 Task: Search One-way flight tickets for 2 adults, in Economy from Sharm El Sheikh to Guangzhou to travel on 16-Dec-2023.
Action: Mouse moved to (388, 333)
Screenshot: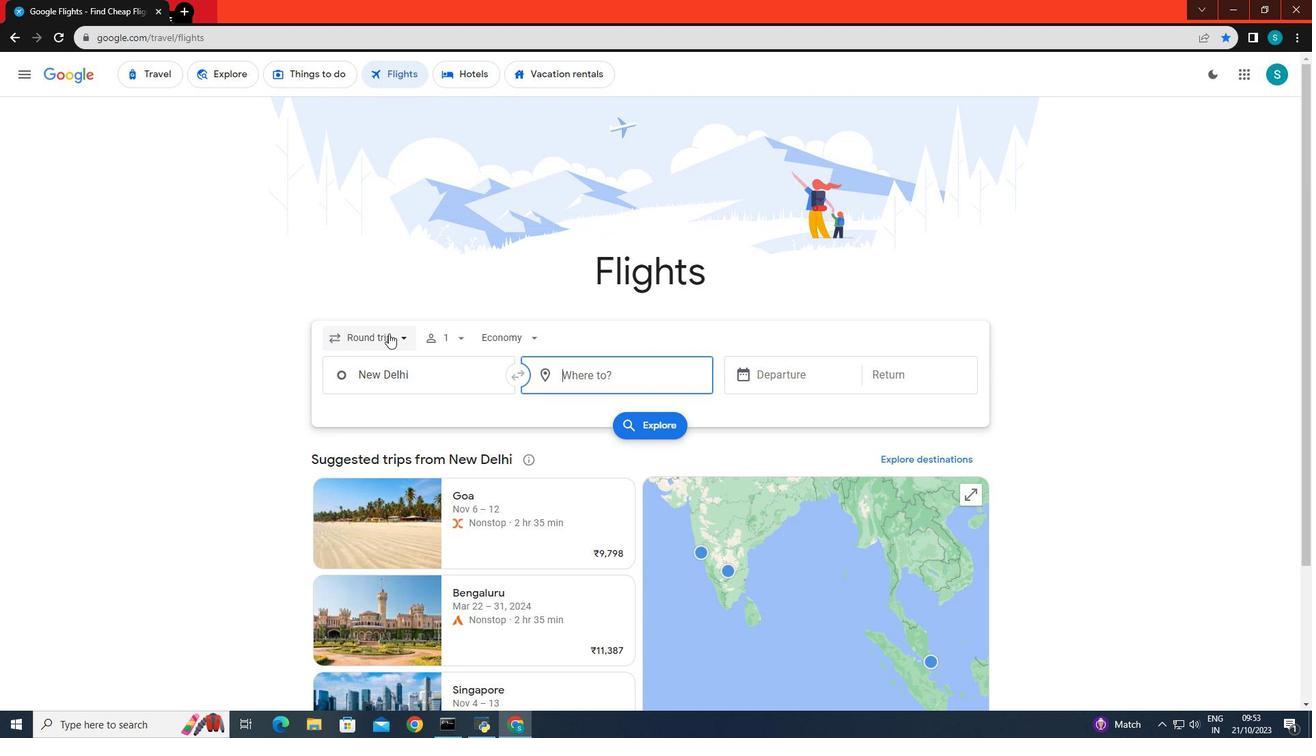 
Action: Mouse pressed left at (388, 333)
Screenshot: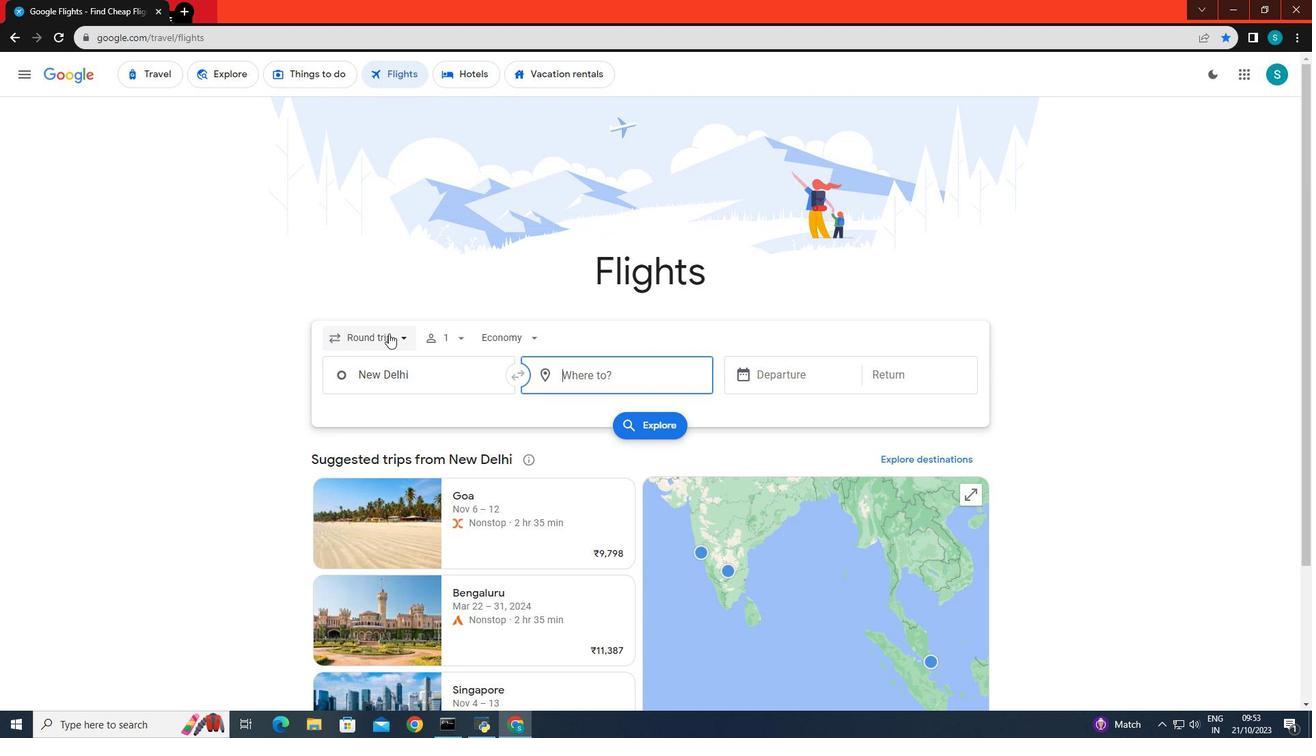 
Action: Mouse moved to (367, 397)
Screenshot: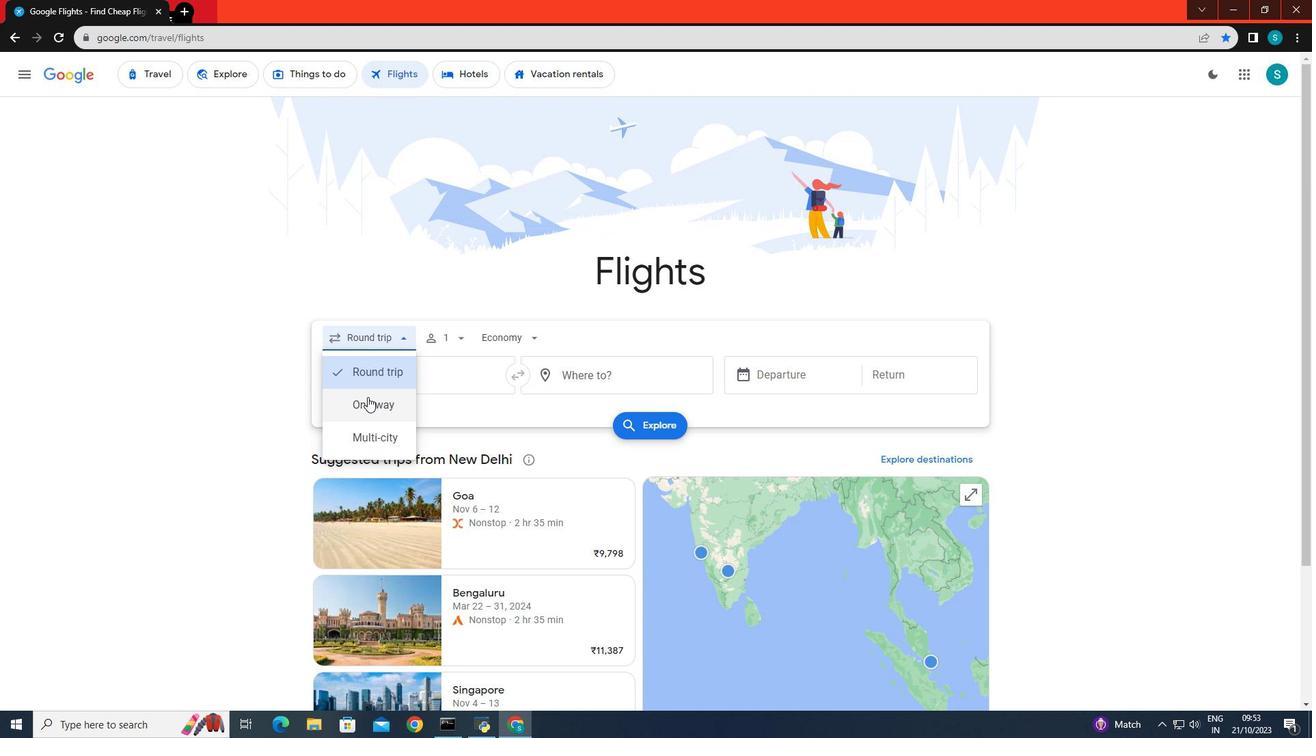 
Action: Mouse pressed left at (367, 397)
Screenshot: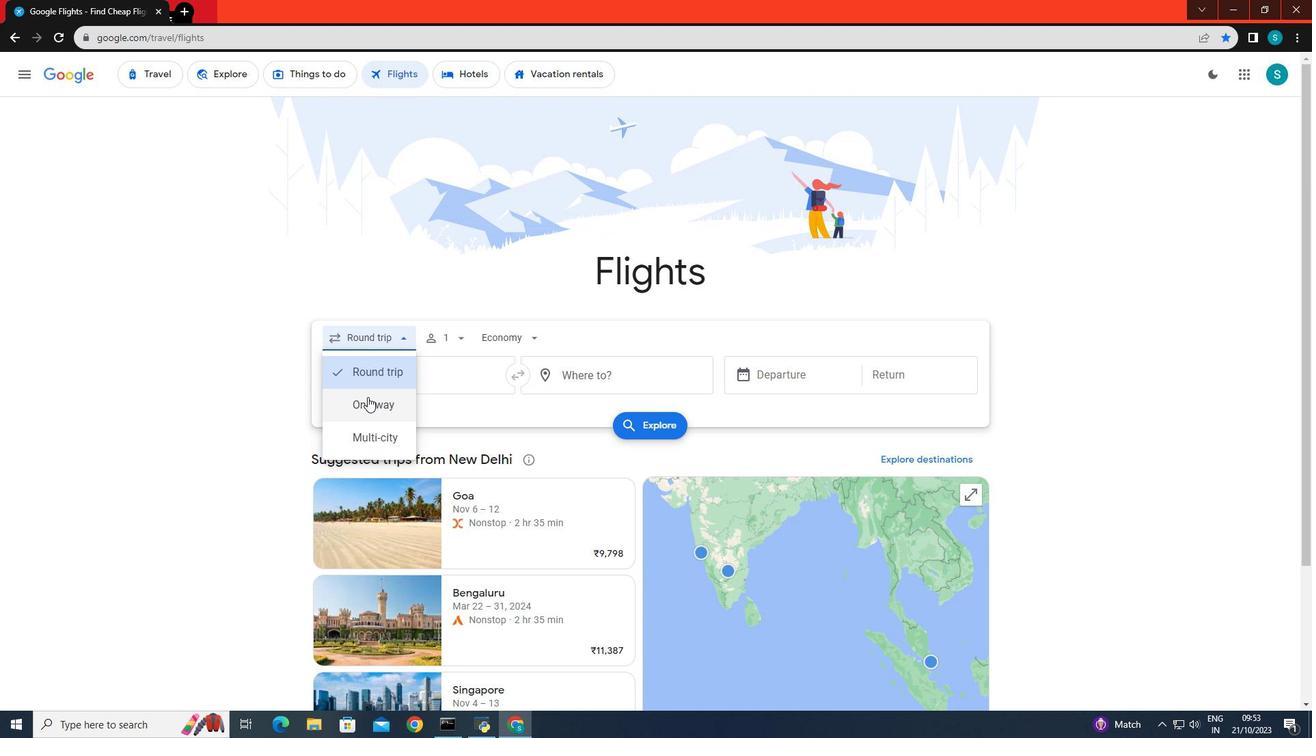 
Action: Mouse moved to (457, 336)
Screenshot: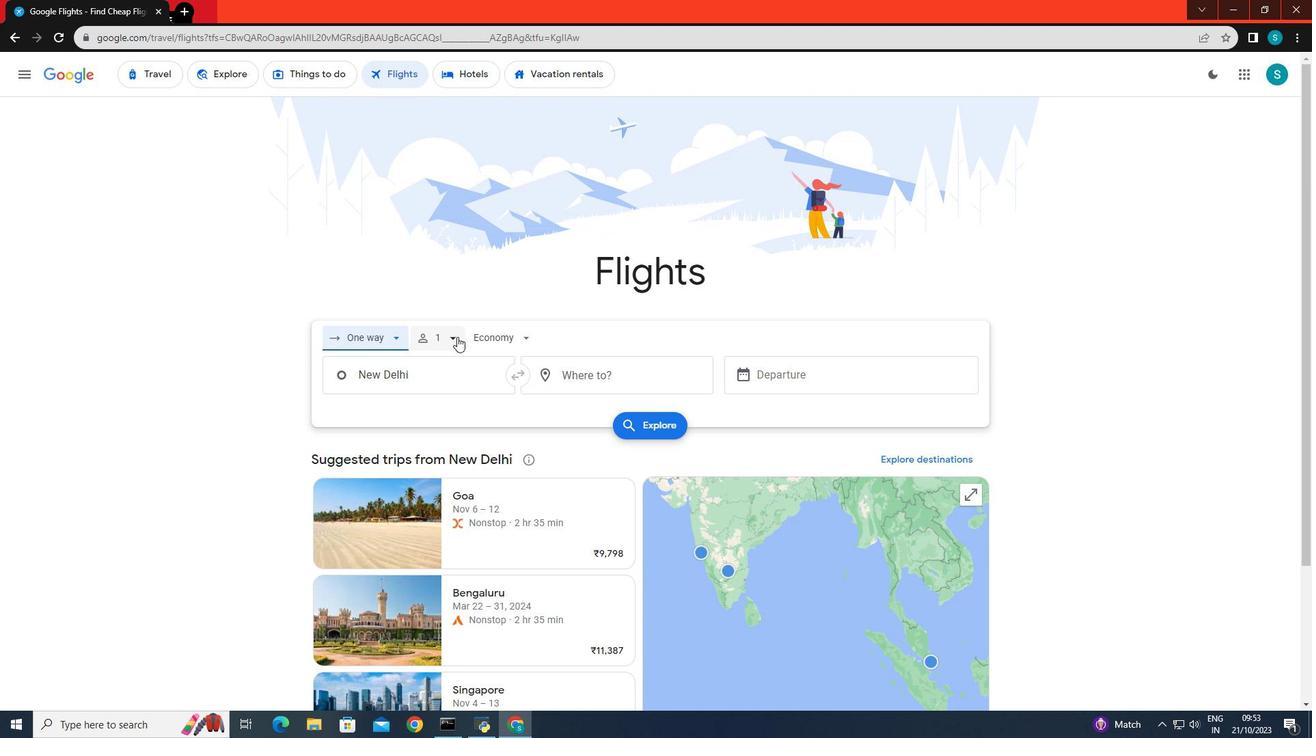 
Action: Mouse pressed left at (457, 336)
Screenshot: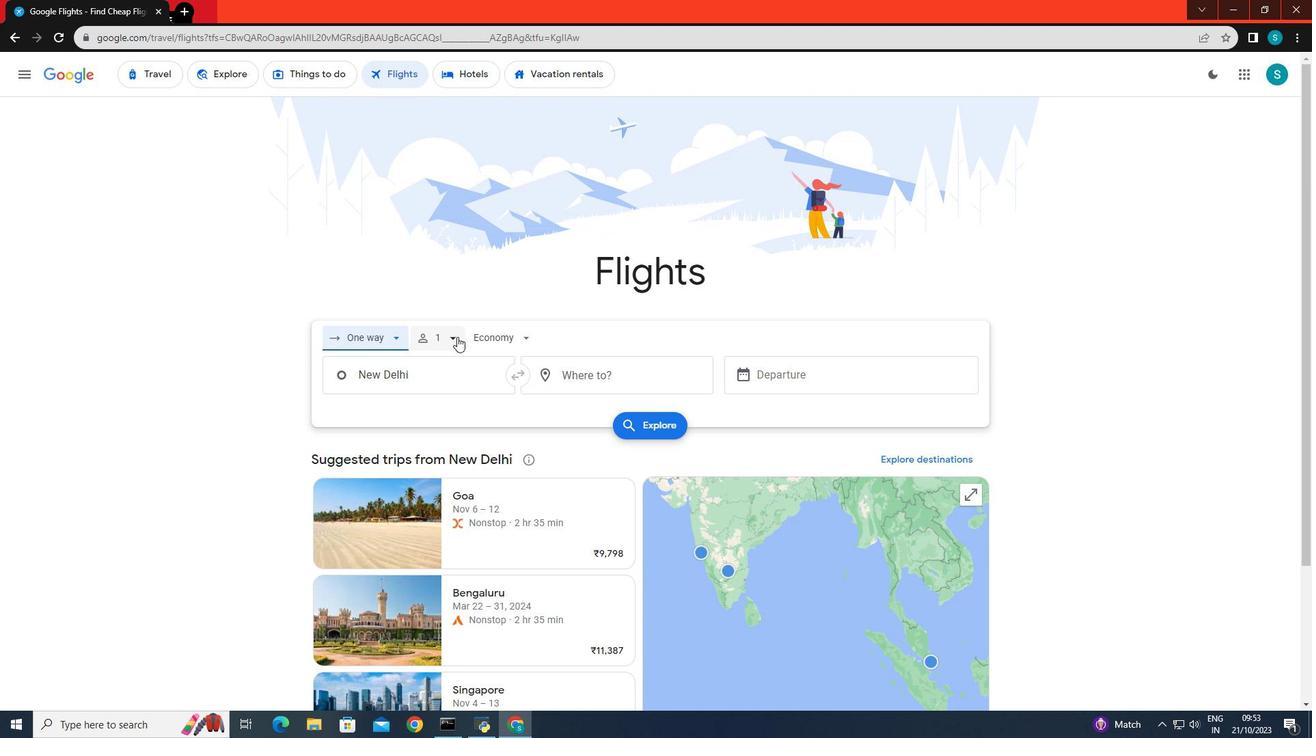 
Action: Mouse moved to (553, 368)
Screenshot: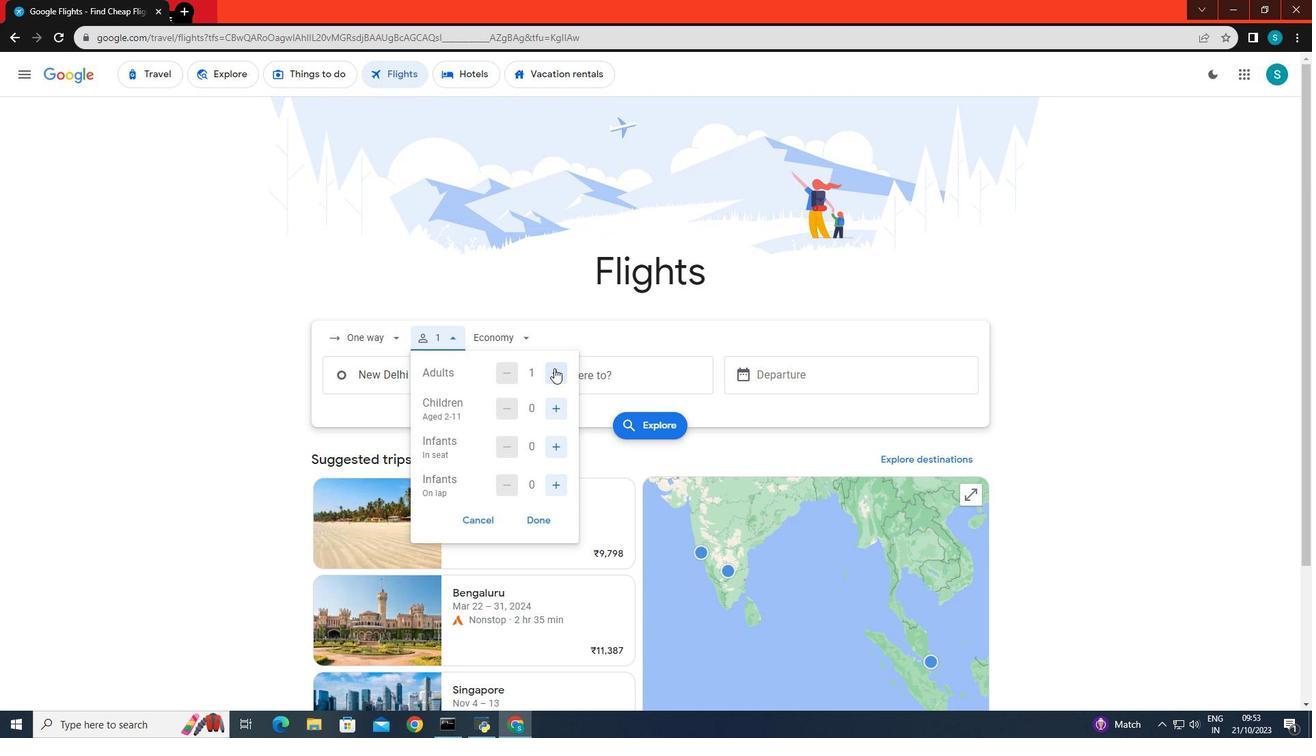 
Action: Mouse pressed left at (553, 368)
Screenshot: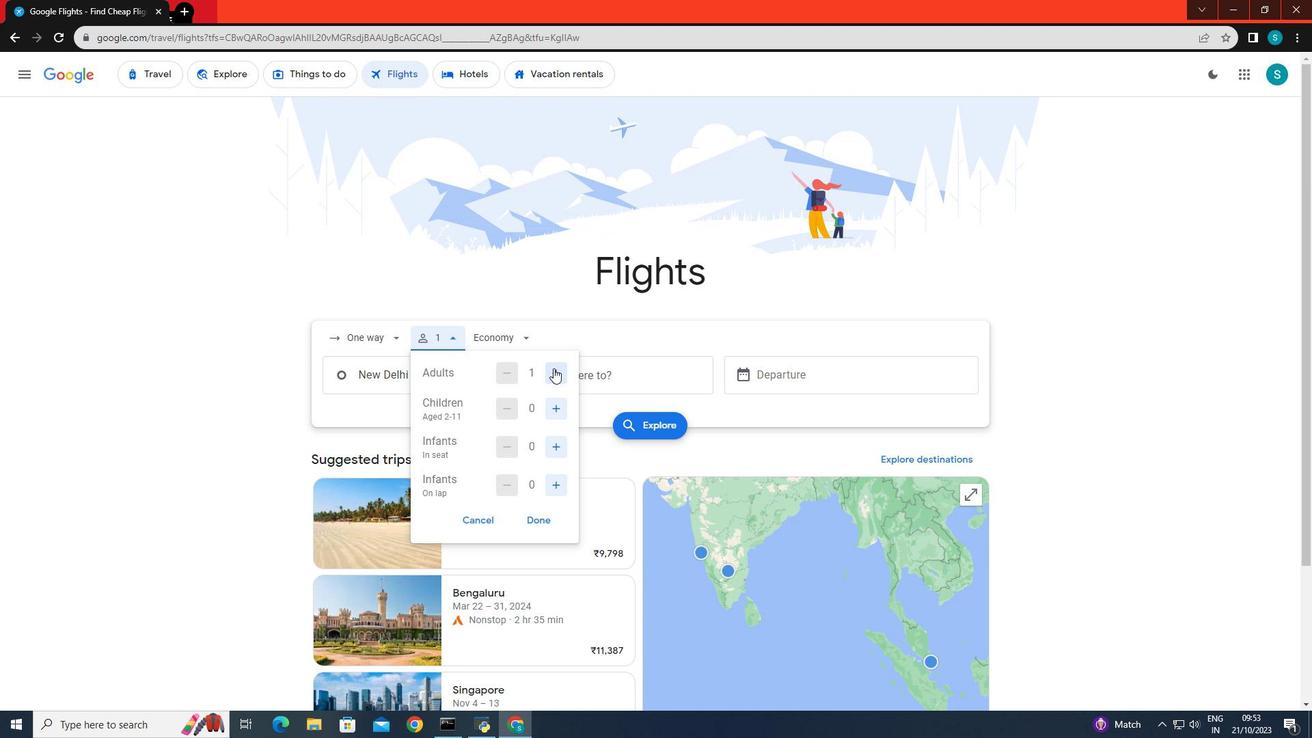 
Action: Mouse moved to (536, 521)
Screenshot: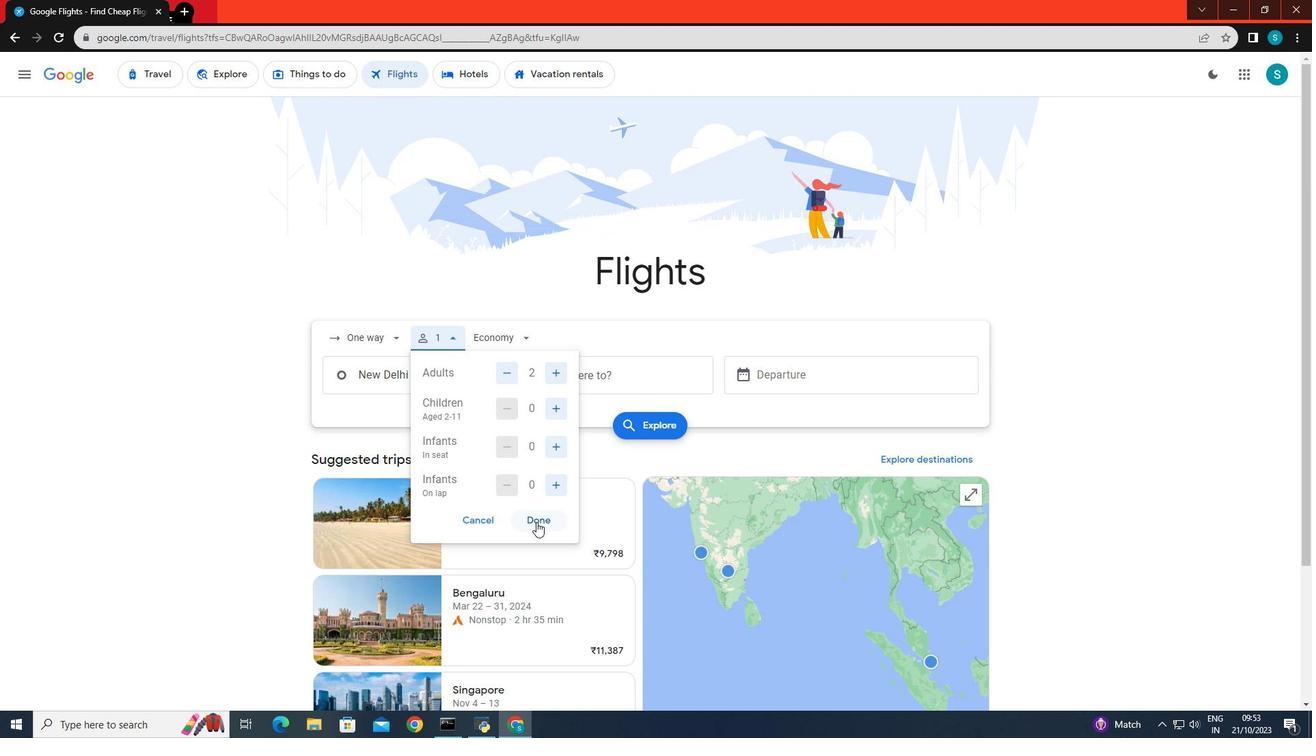 
Action: Mouse pressed left at (536, 521)
Screenshot: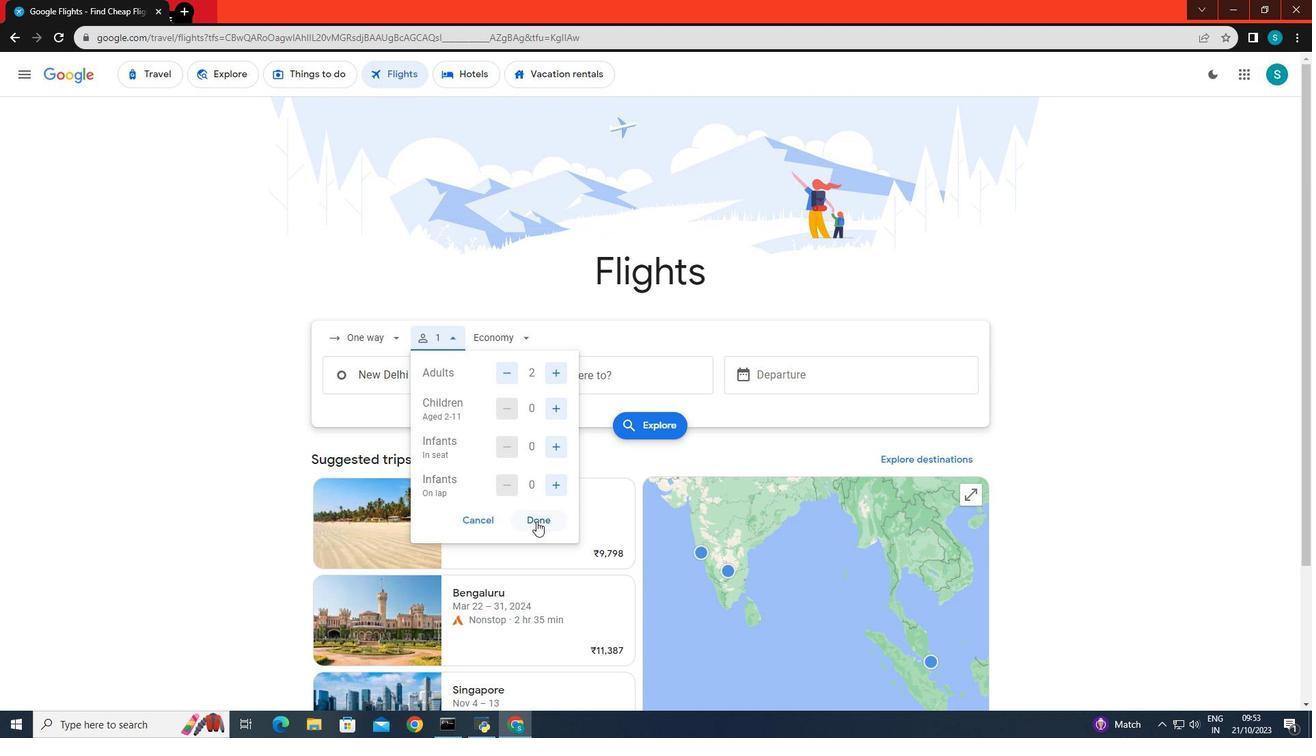 
Action: Mouse moved to (515, 337)
Screenshot: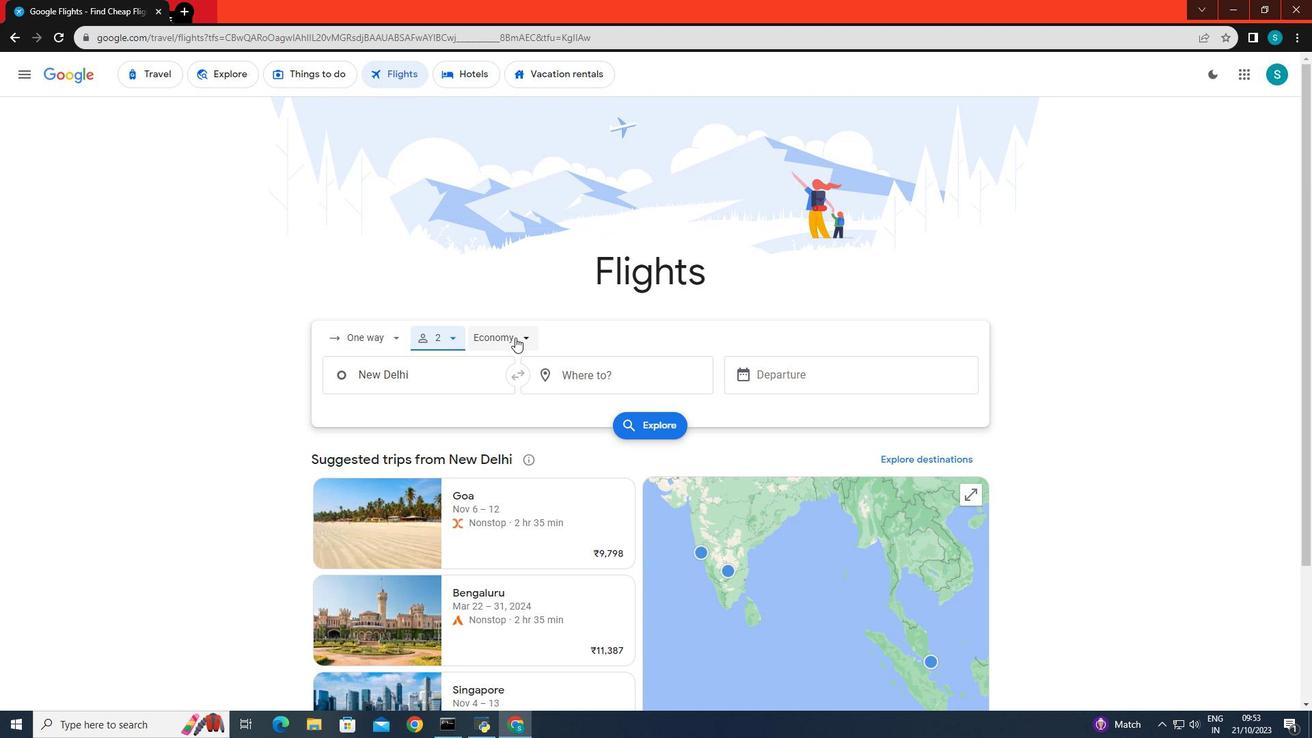 
Action: Mouse pressed left at (515, 337)
Screenshot: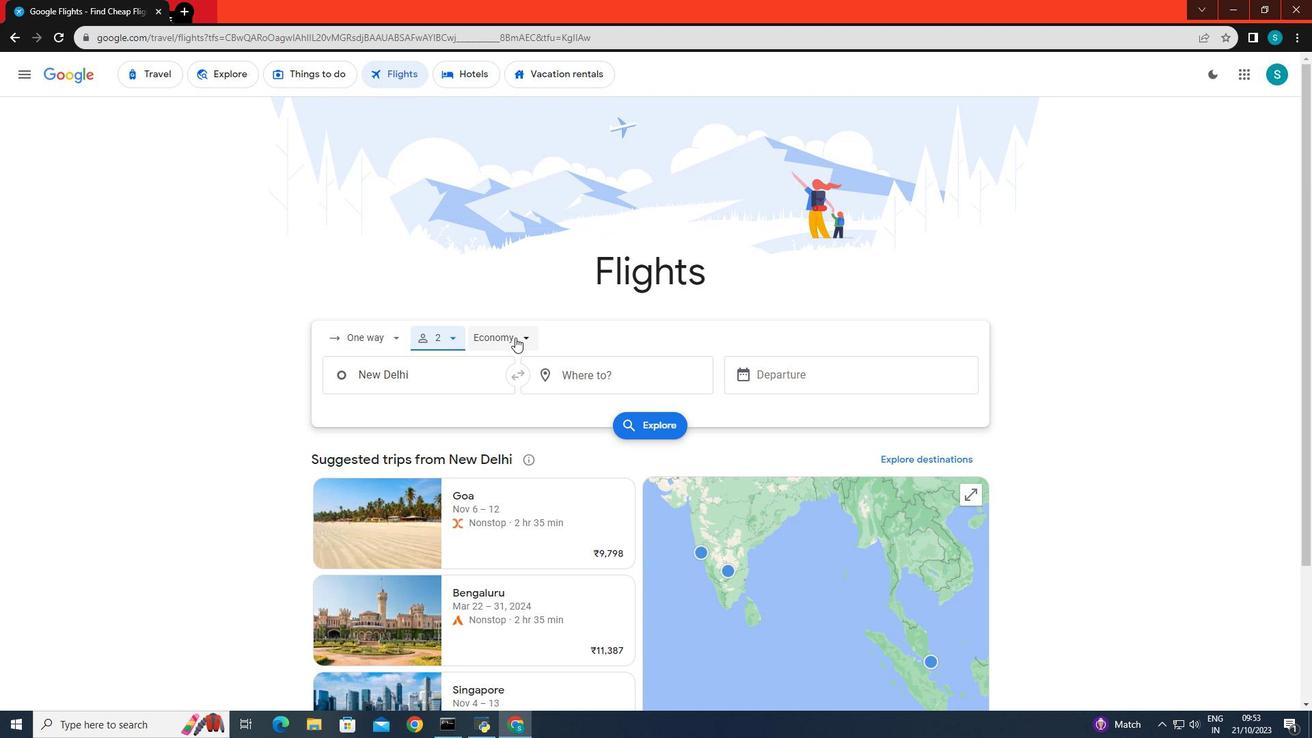 
Action: Mouse moved to (513, 371)
Screenshot: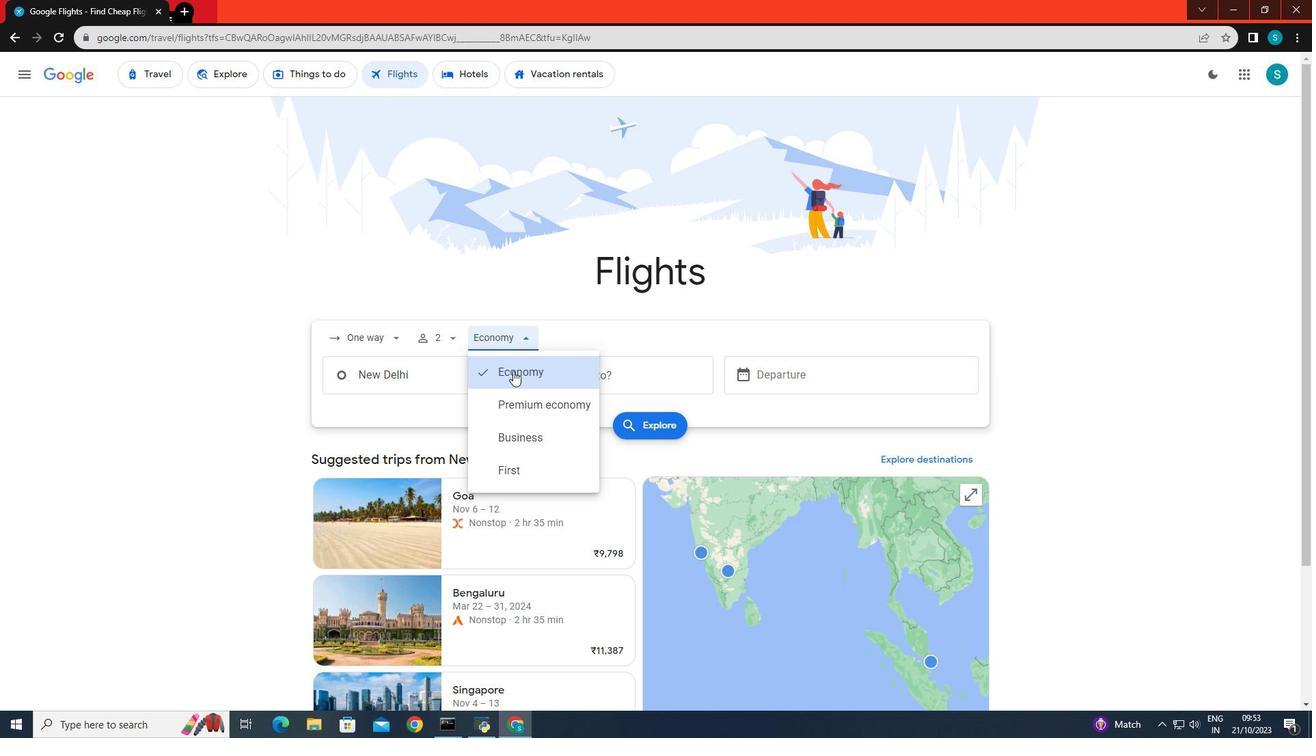 
Action: Mouse pressed left at (513, 371)
Screenshot: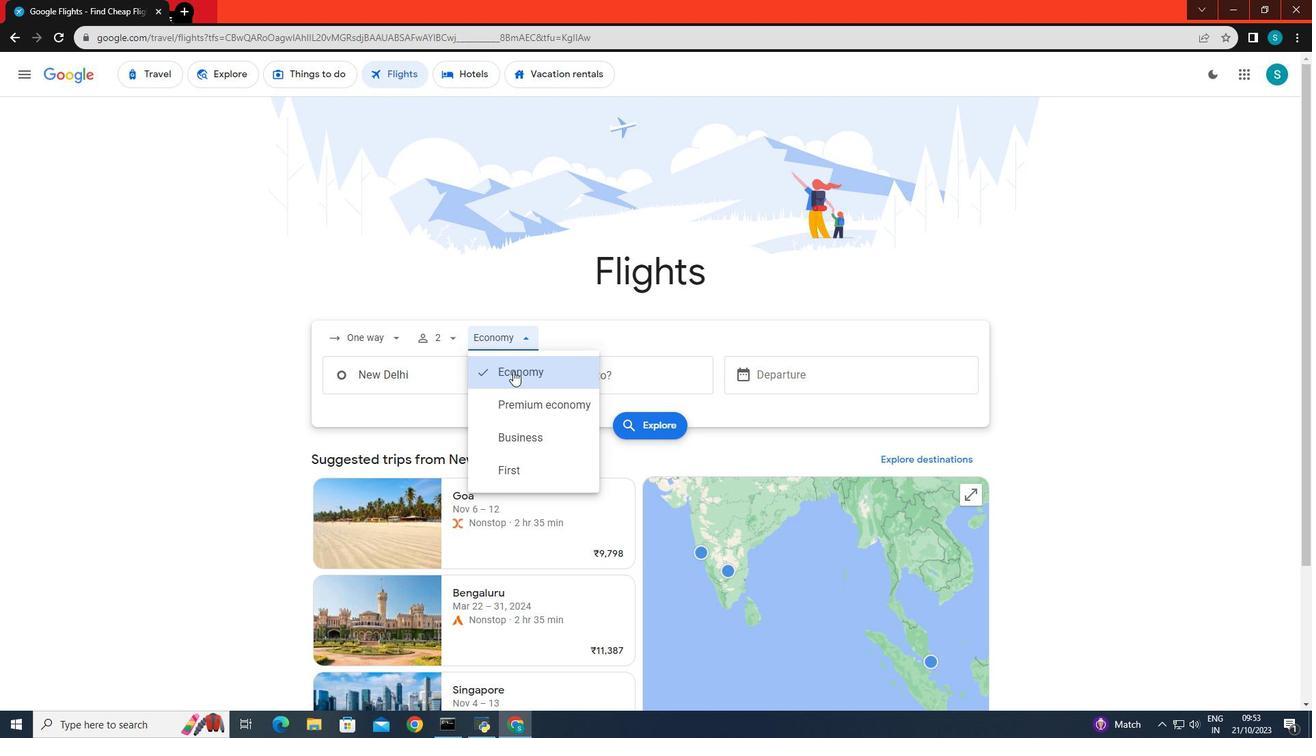 
Action: Mouse moved to (392, 370)
Screenshot: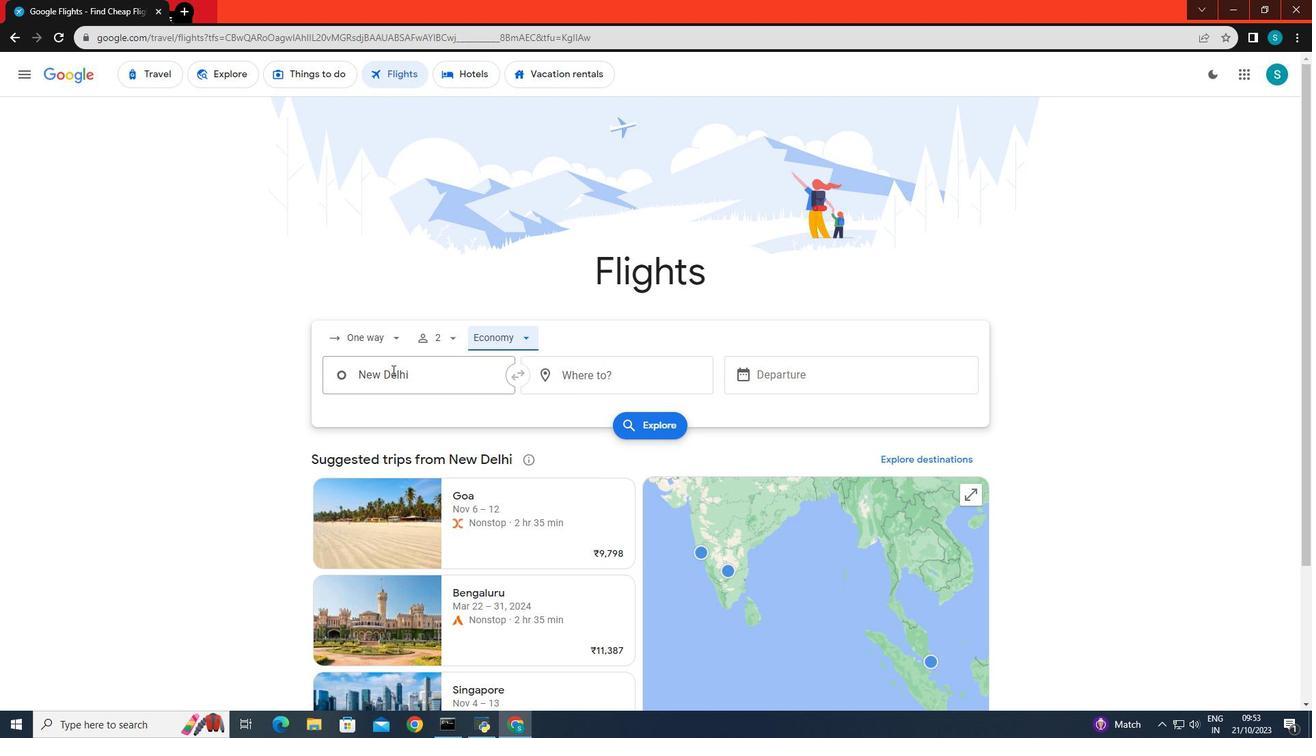 
Action: Mouse pressed left at (392, 370)
Screenshot: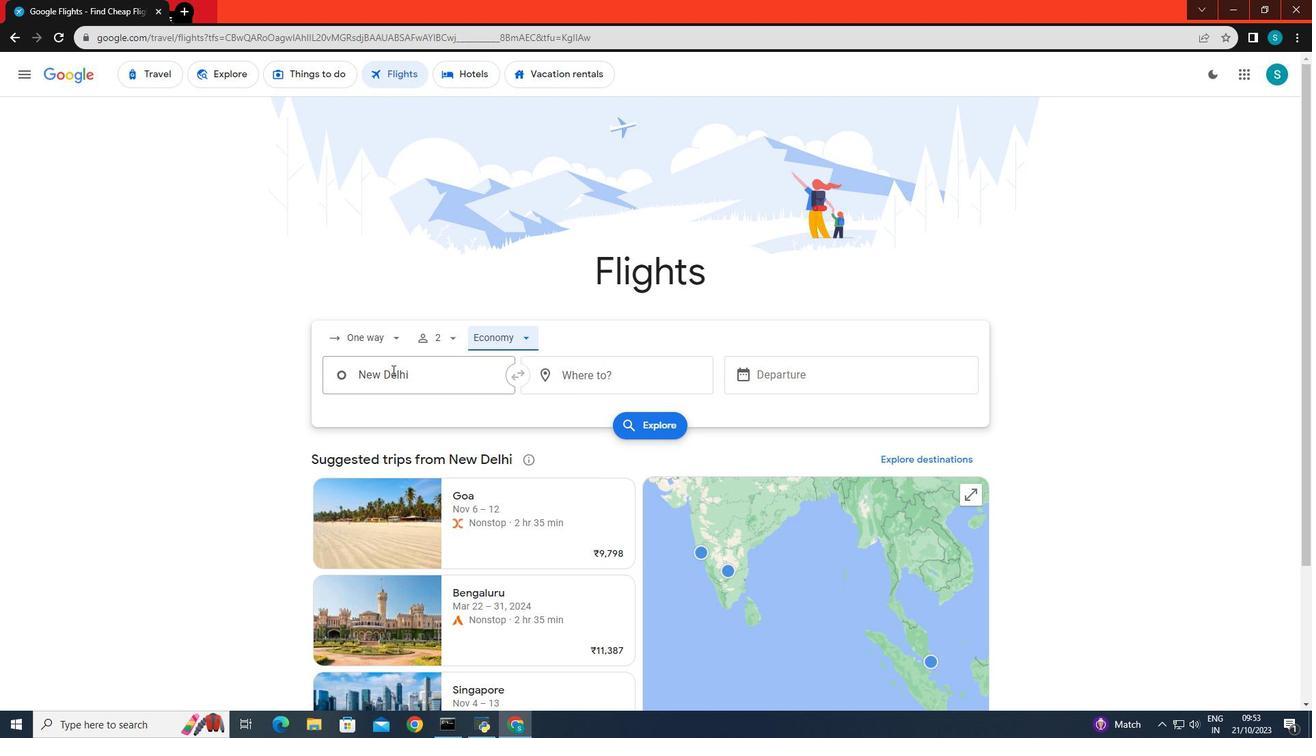 
Action: Key pressed <Key.caps_lock>S<Key.caps_lock>harm
Screenshot: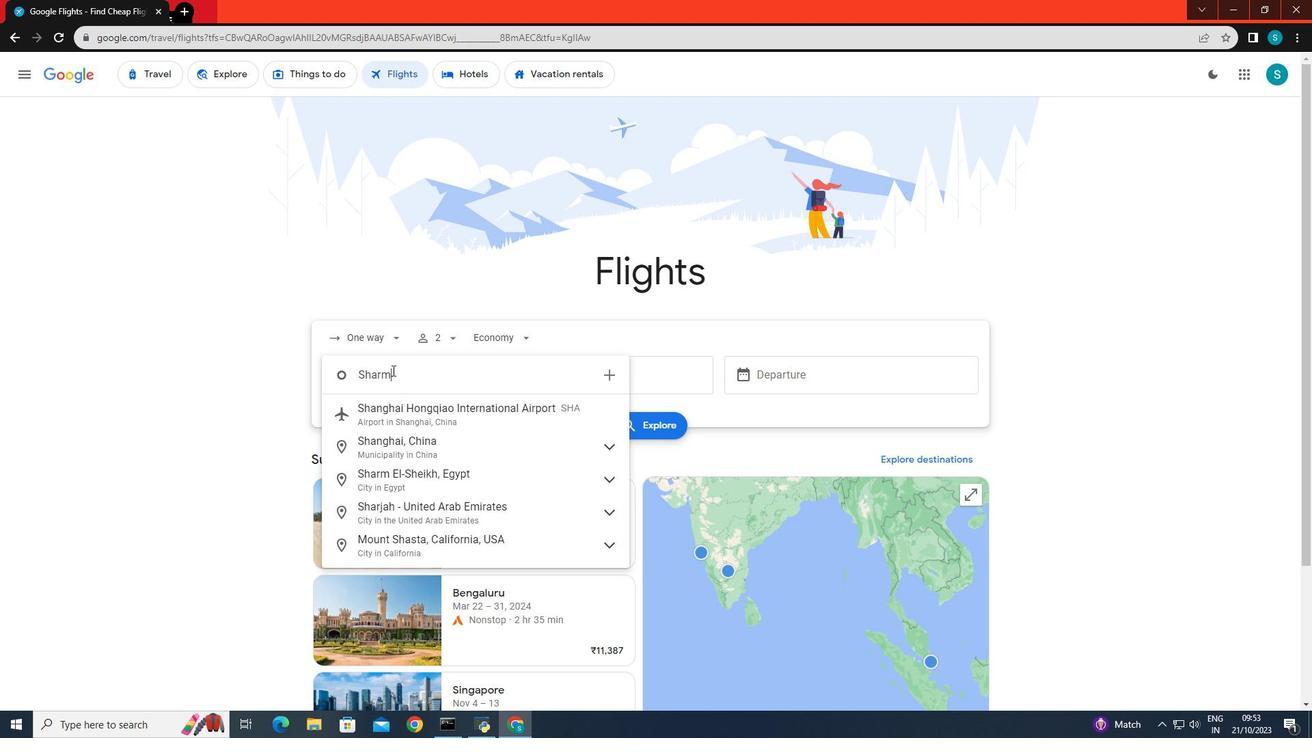 
Action: Mouse moved to (438, 414)
Screenshot: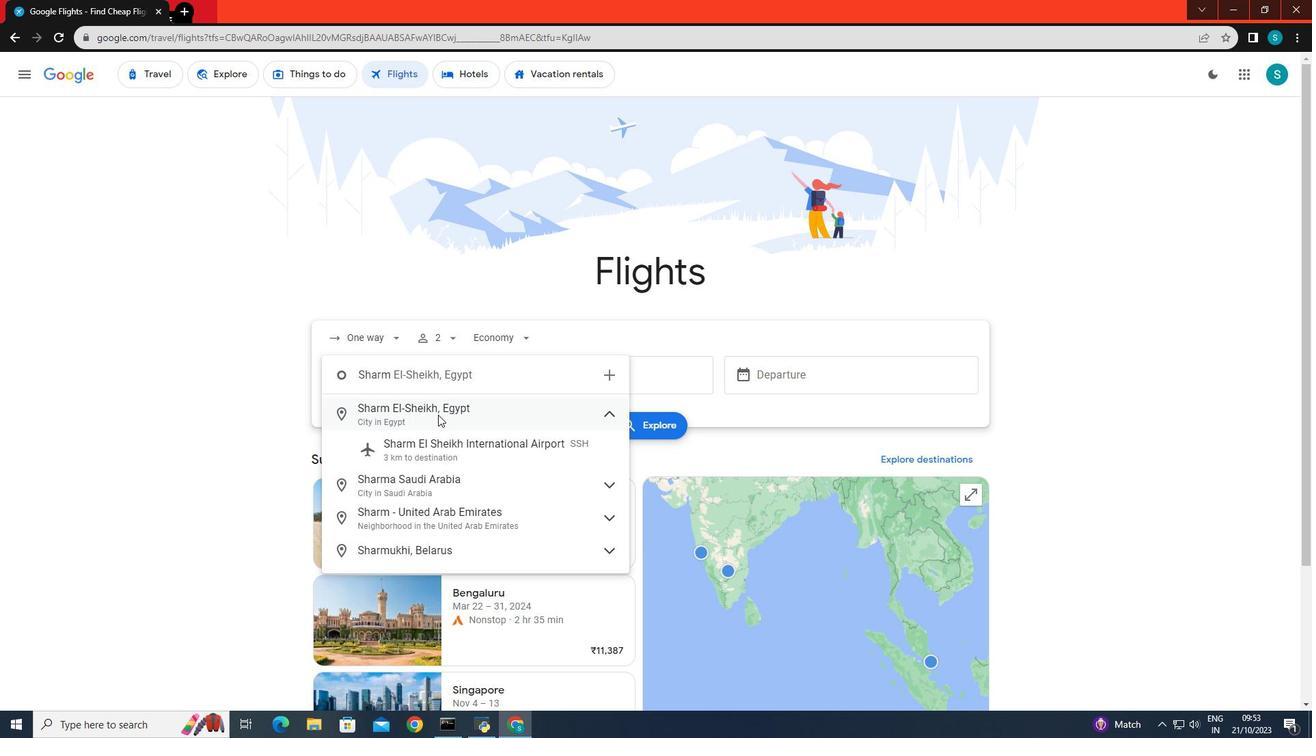 
Action: Mouse pressed left at (438, 414)
Screenshot: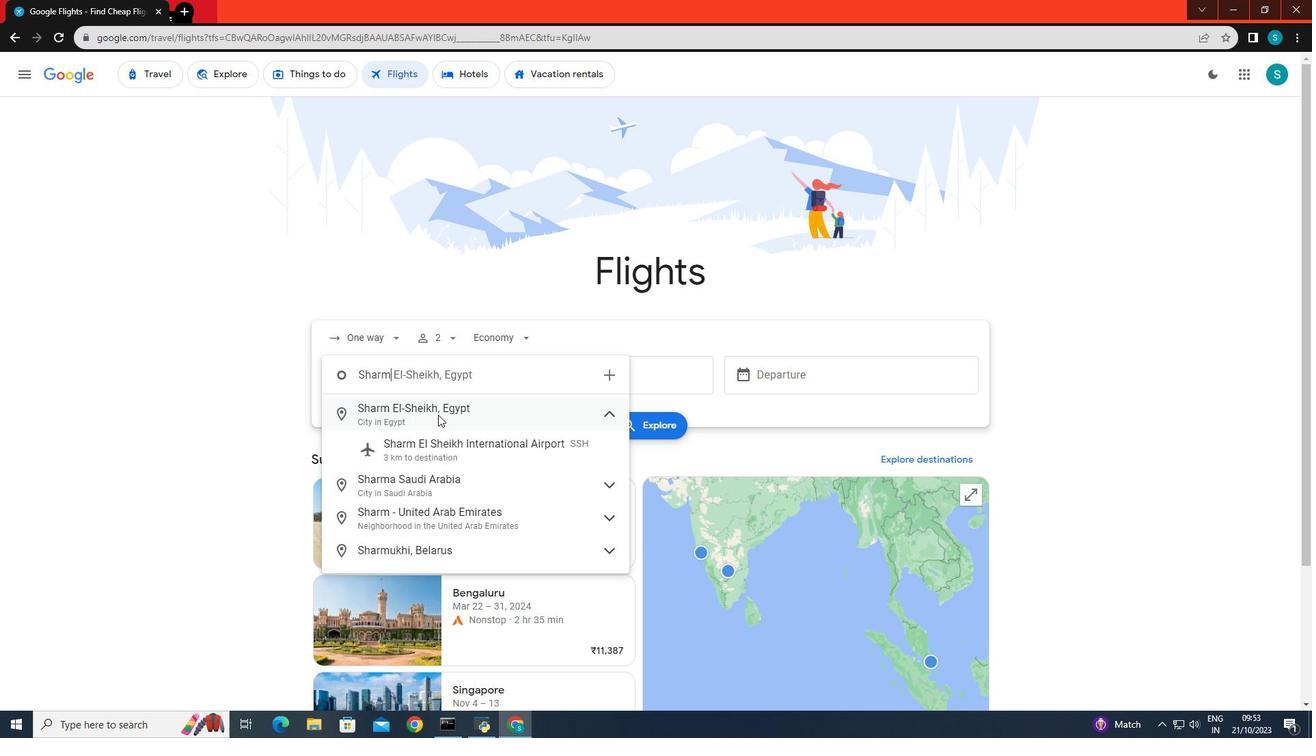 
Action: Mouse moved to (559, 373)
Screenshot: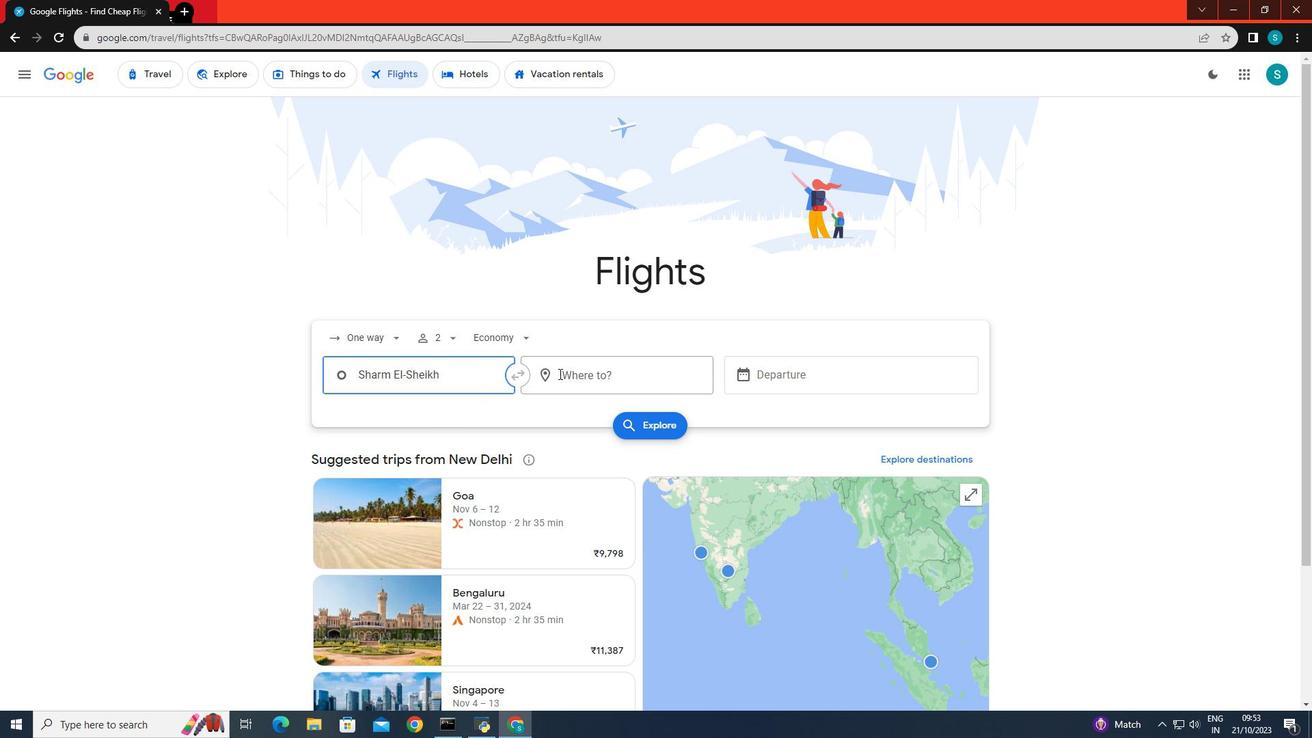 
Action: Mouse pressed left at (559, 373)
Screenshot: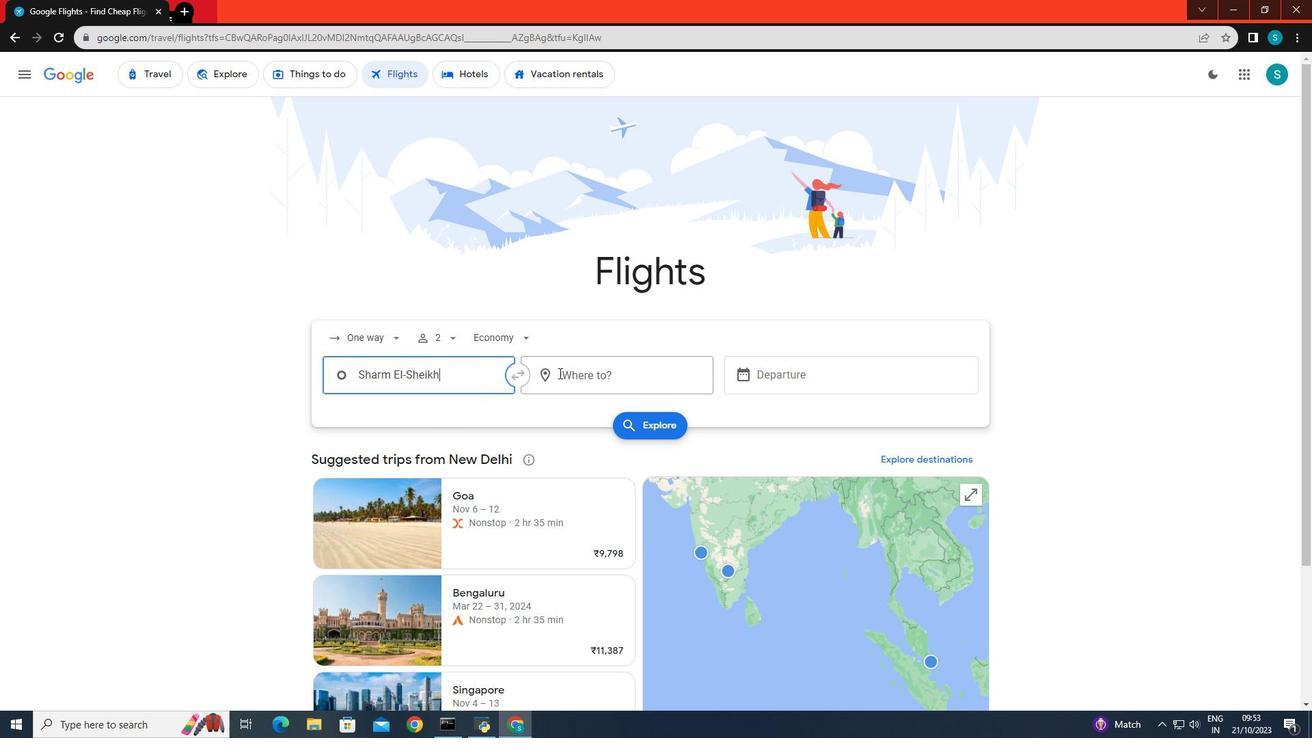 
Action: Mouse moved to (566, 379)
Screenshot: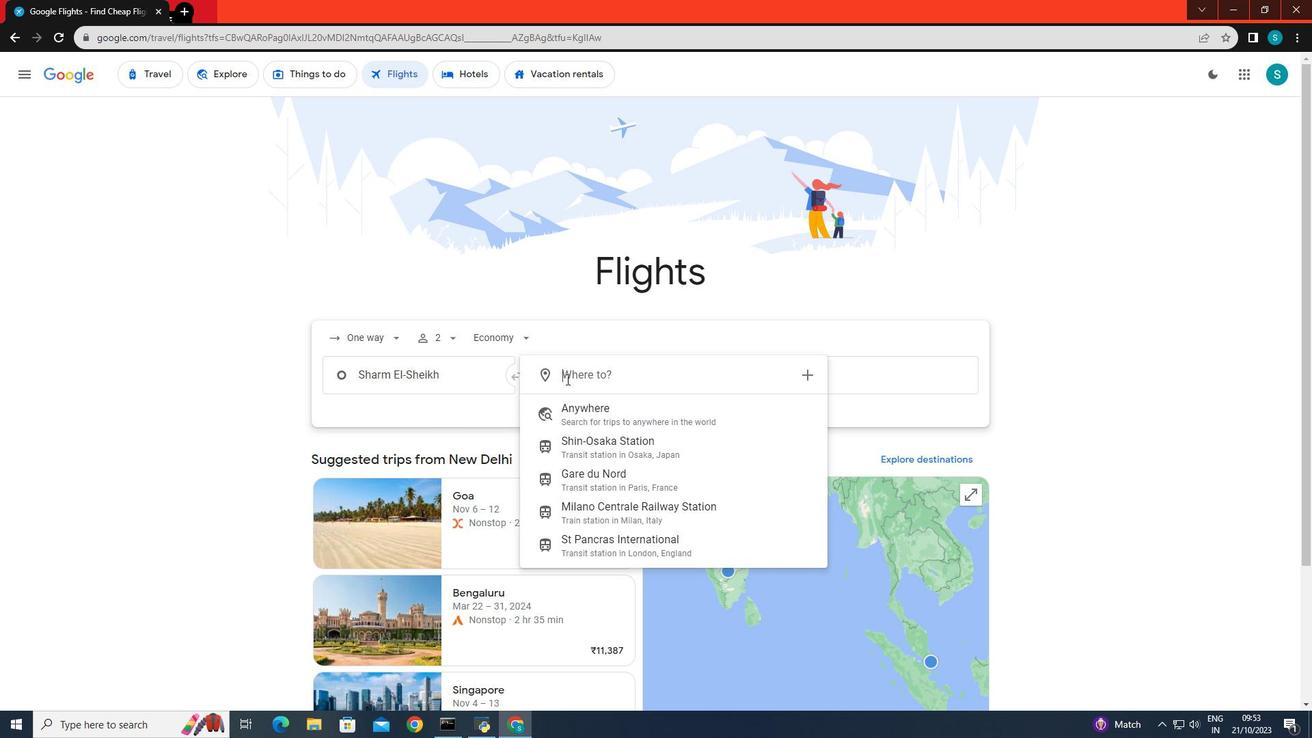 
Action: Key pressed <Key.caps_lock>G<Key.caps_lock>uangzhou
Screenshot: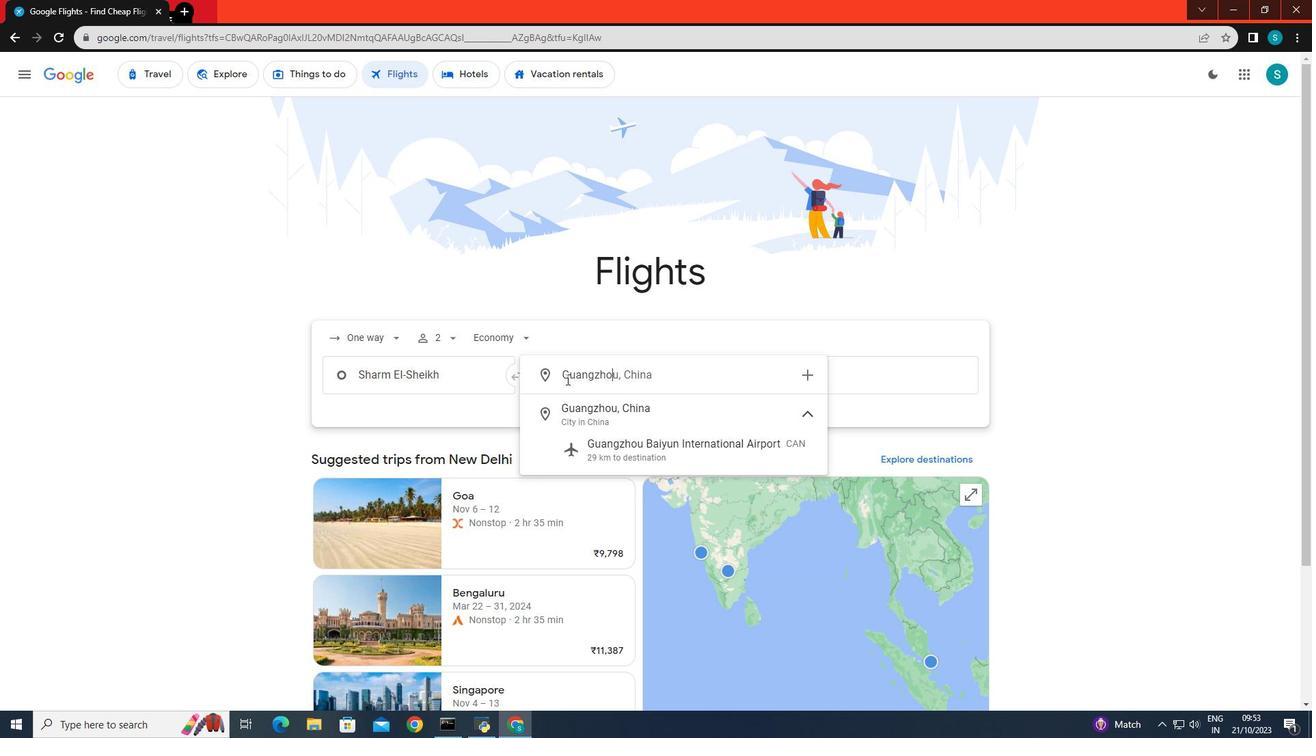 
Action: Mouse moved to (587, 423)
Screenshot: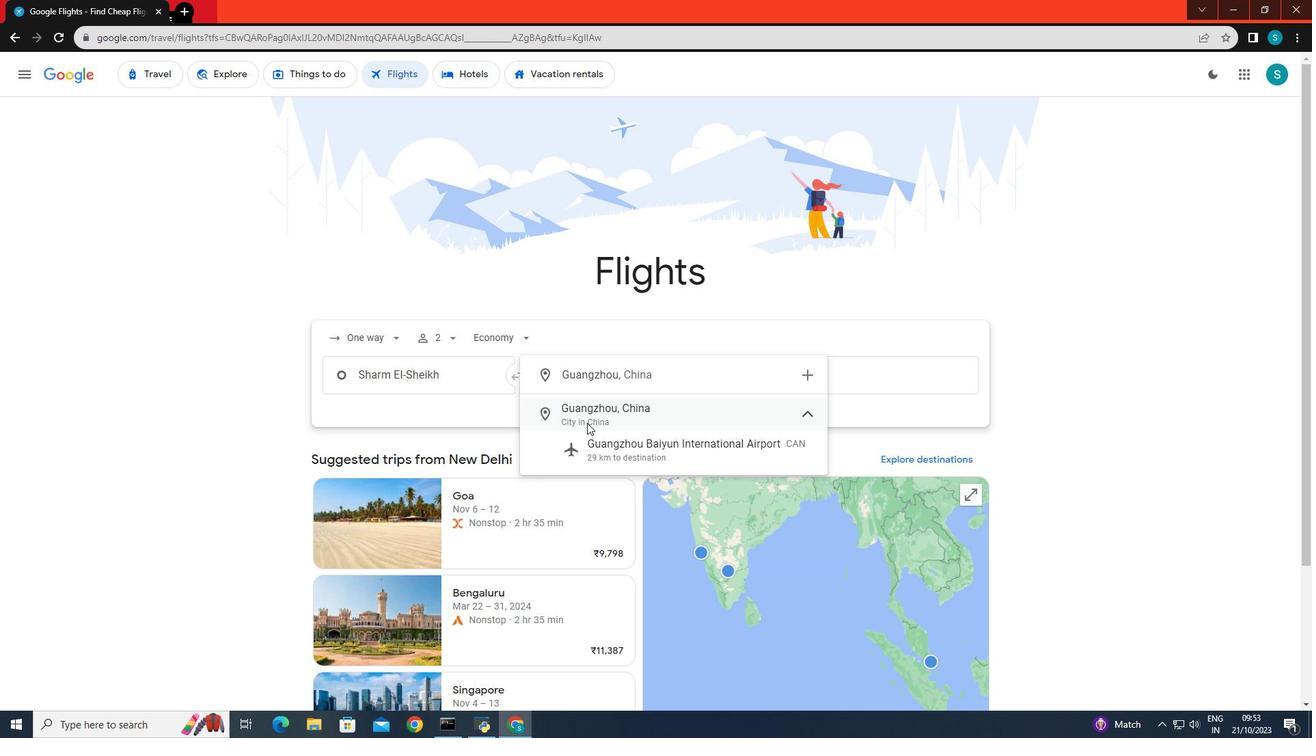 
Action: Mouse pressed left at (587, 423)
Screenshot: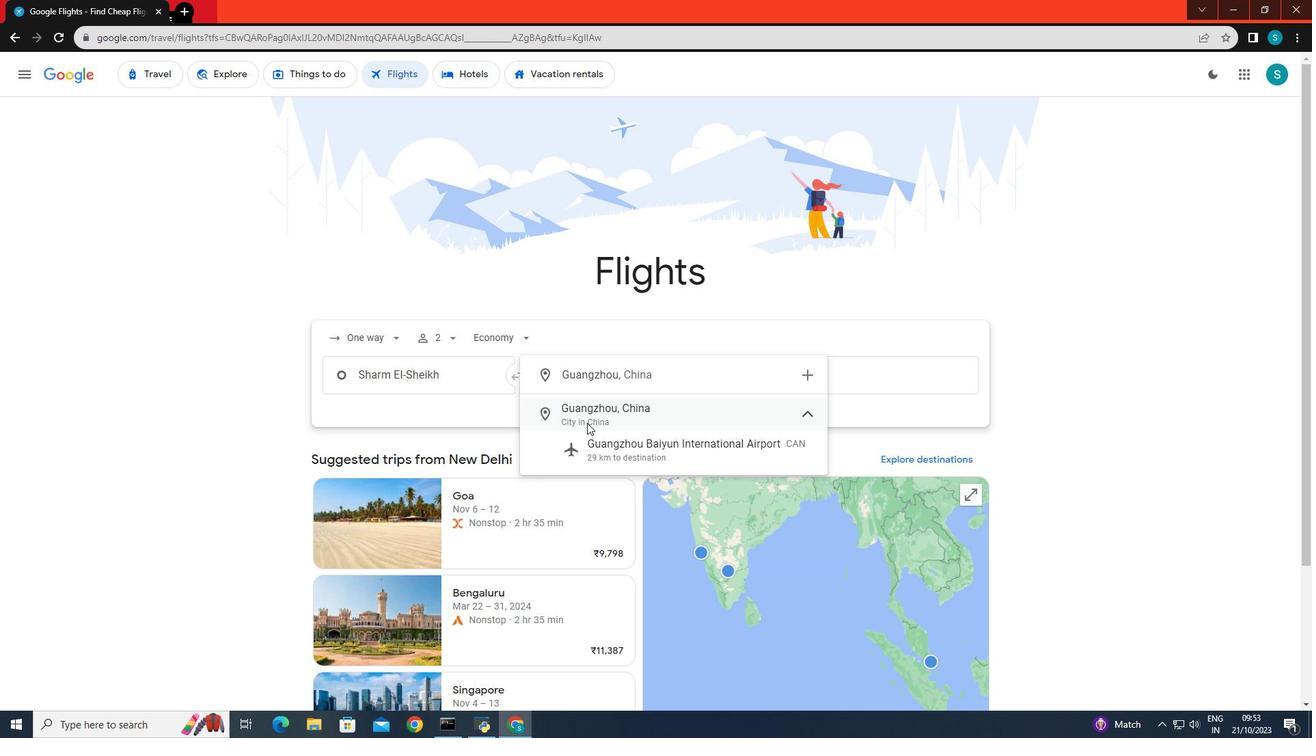 
Action: Mouse moved to (793, 381)
Screenshot: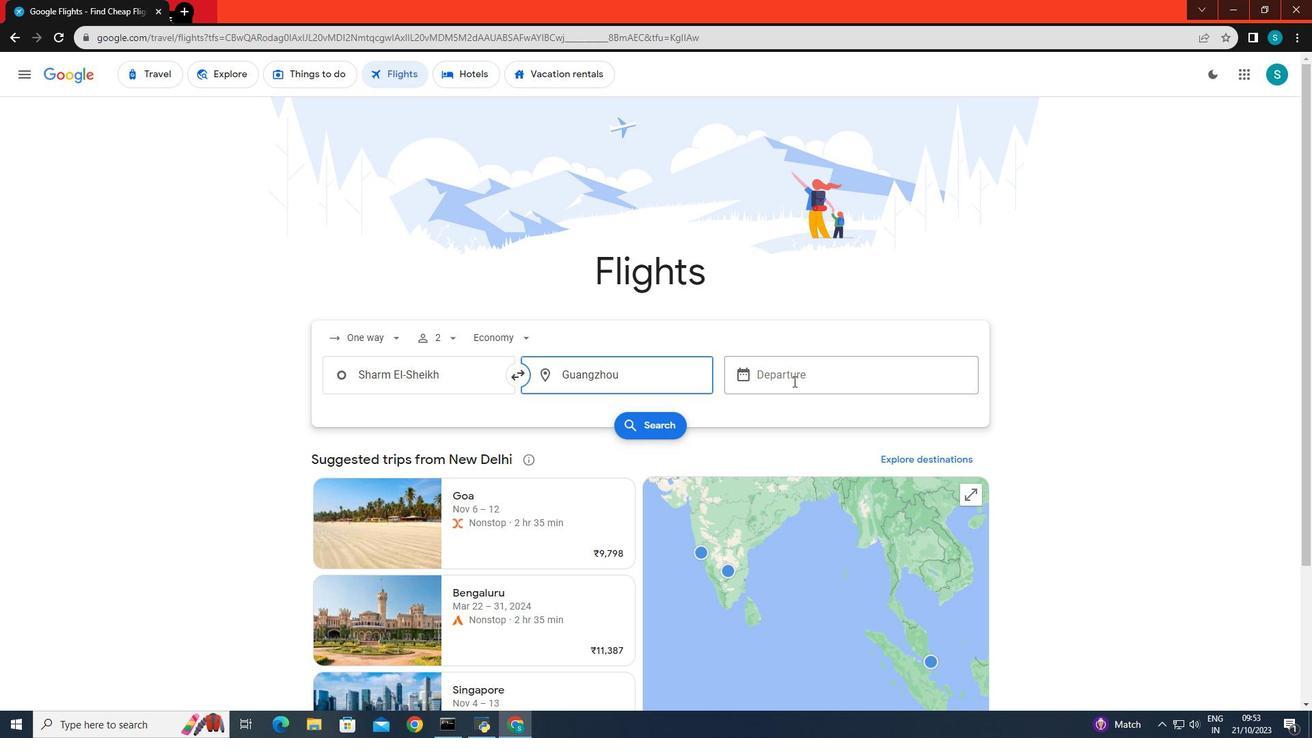 
Action: Mouse pressed left at (793, 381)
Screenshot: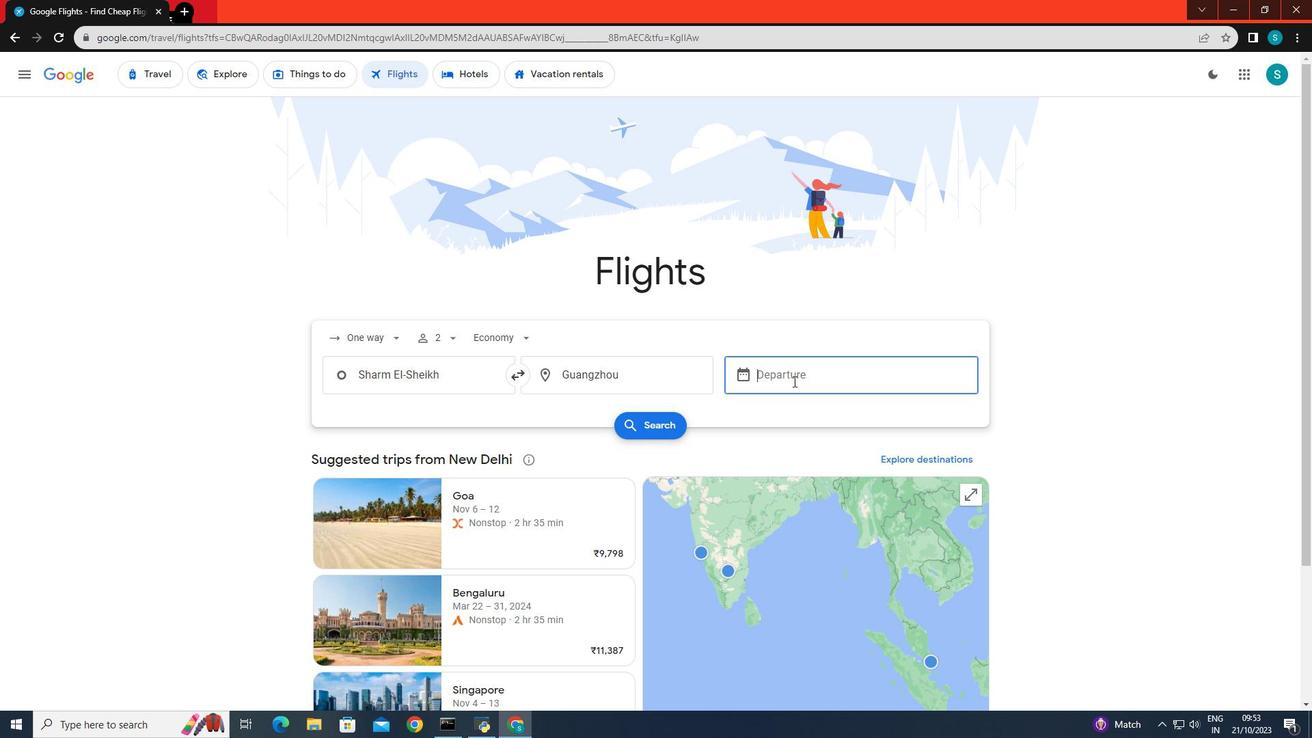 
Action: Mouse moved to (986, 509)
Screenshot: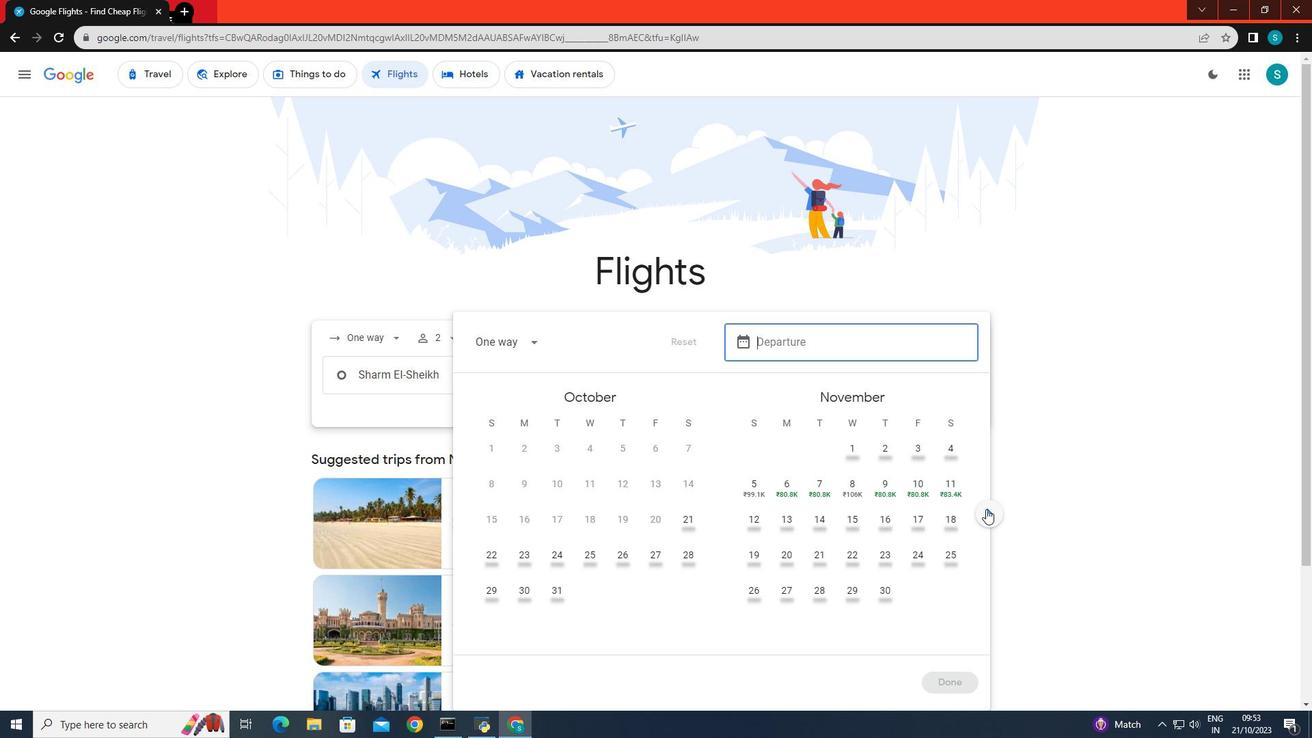 
Action: Mouse pressed left at (986, 509)
Screenshot: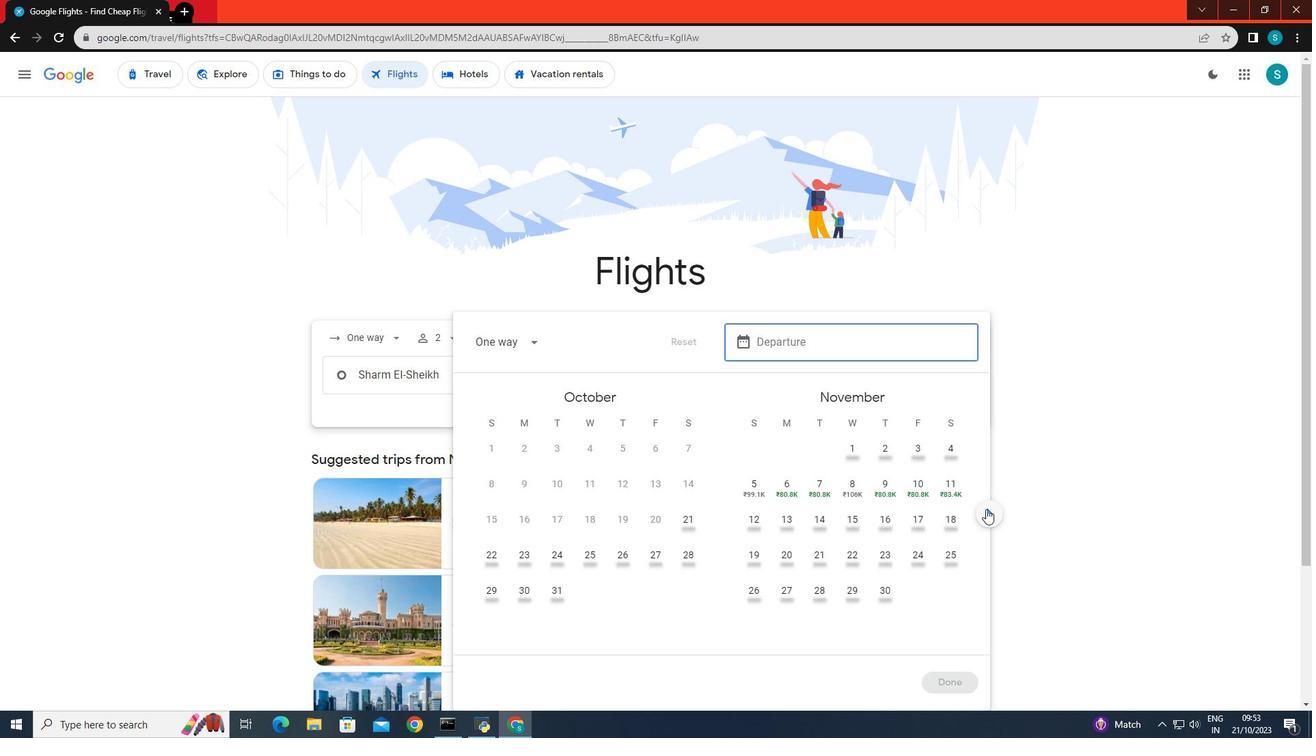 
Action: Mouse moved to (948, 518)
Screenshot: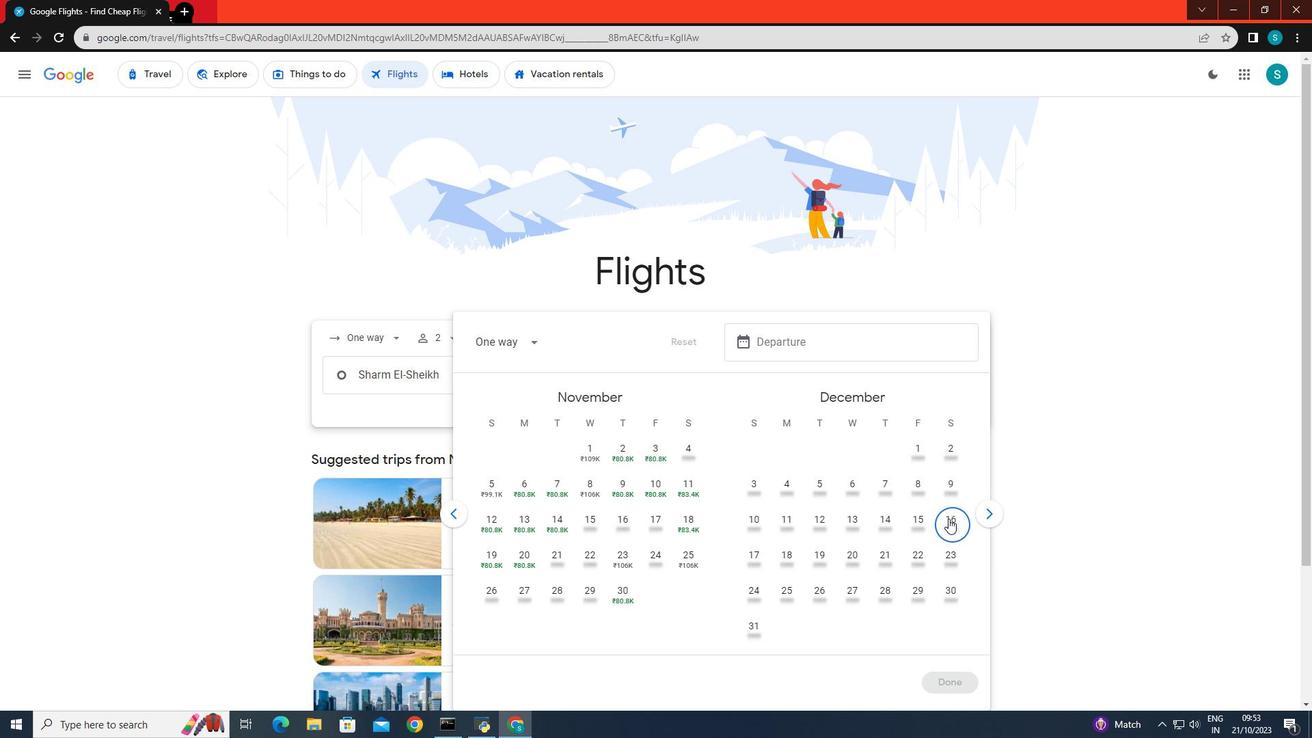 
Action: Mouse pressed left at (948, 518)
Screenshot: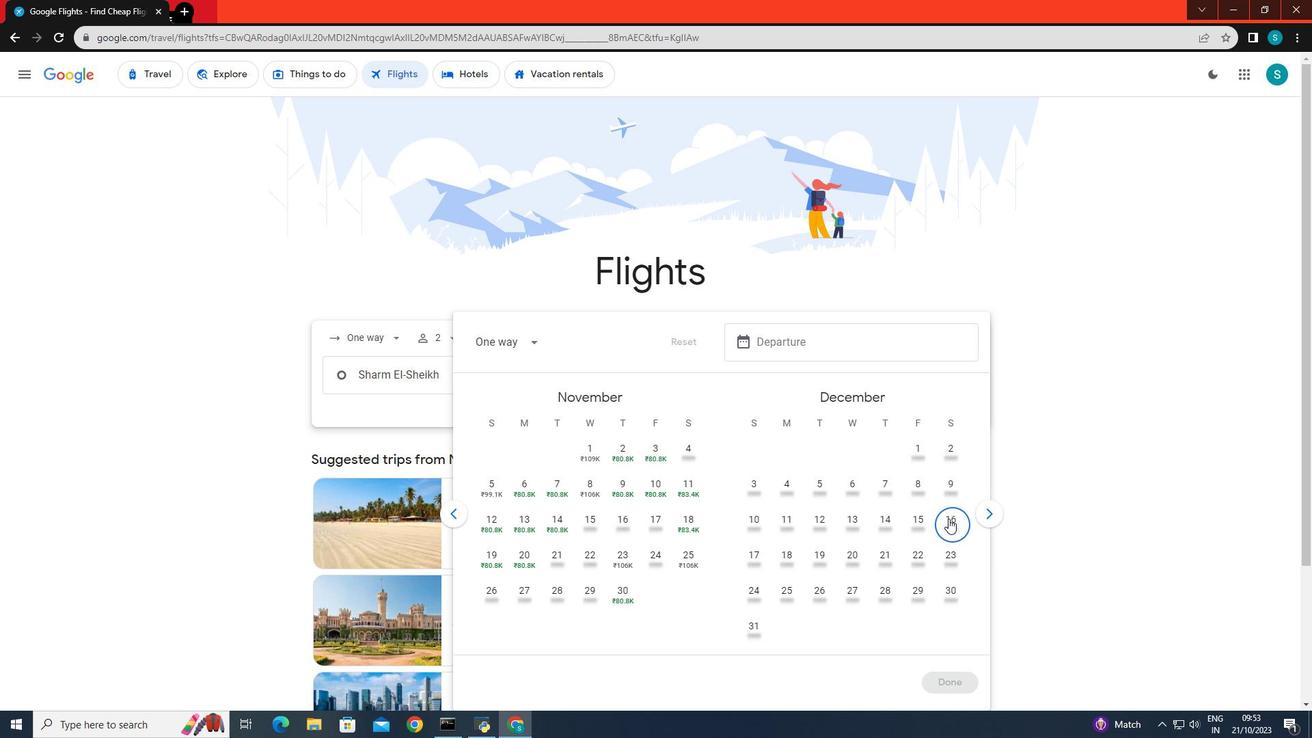 
Action: Mouse moved to (938, 675)
Screenshot: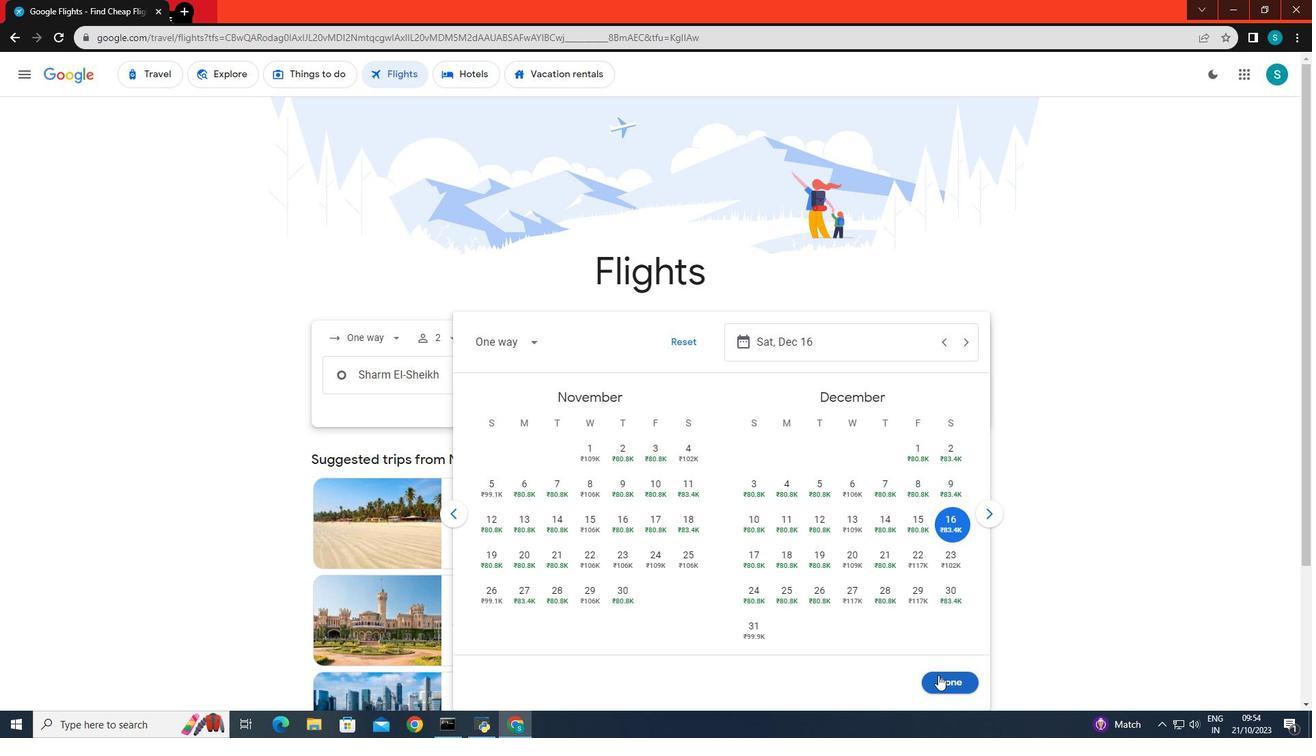 
Action: Mouse pressed left at (938, 675)
Screenshot: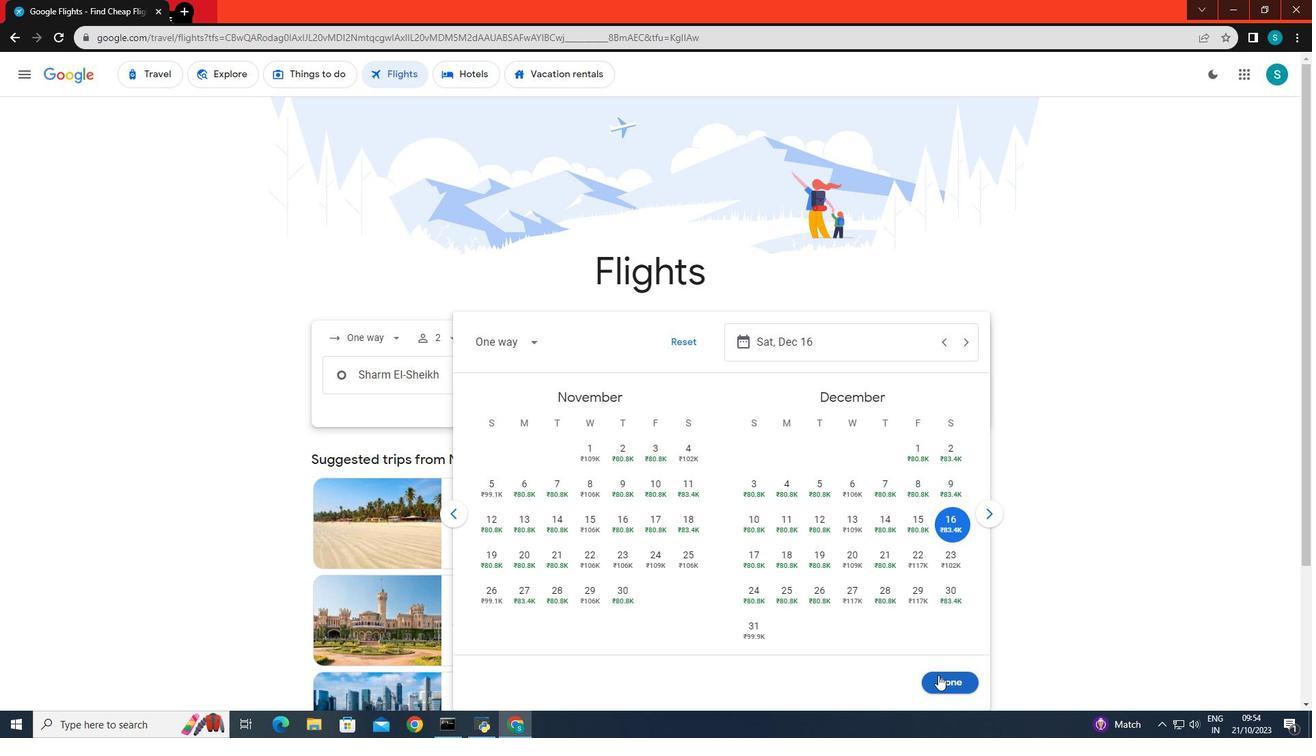 
Action: Mouse moved to (664, 427)
Screenshot: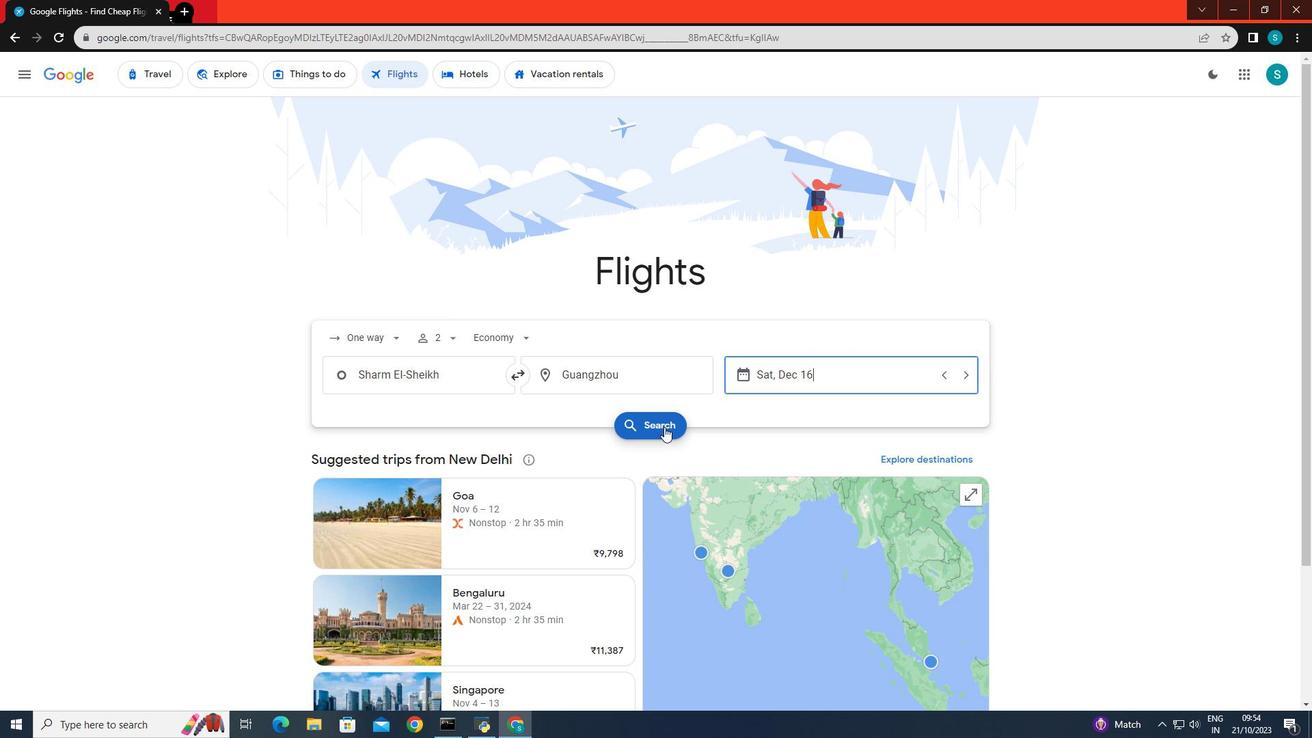 
Action: Mouse pressed left at (664, 427)
Screenshot: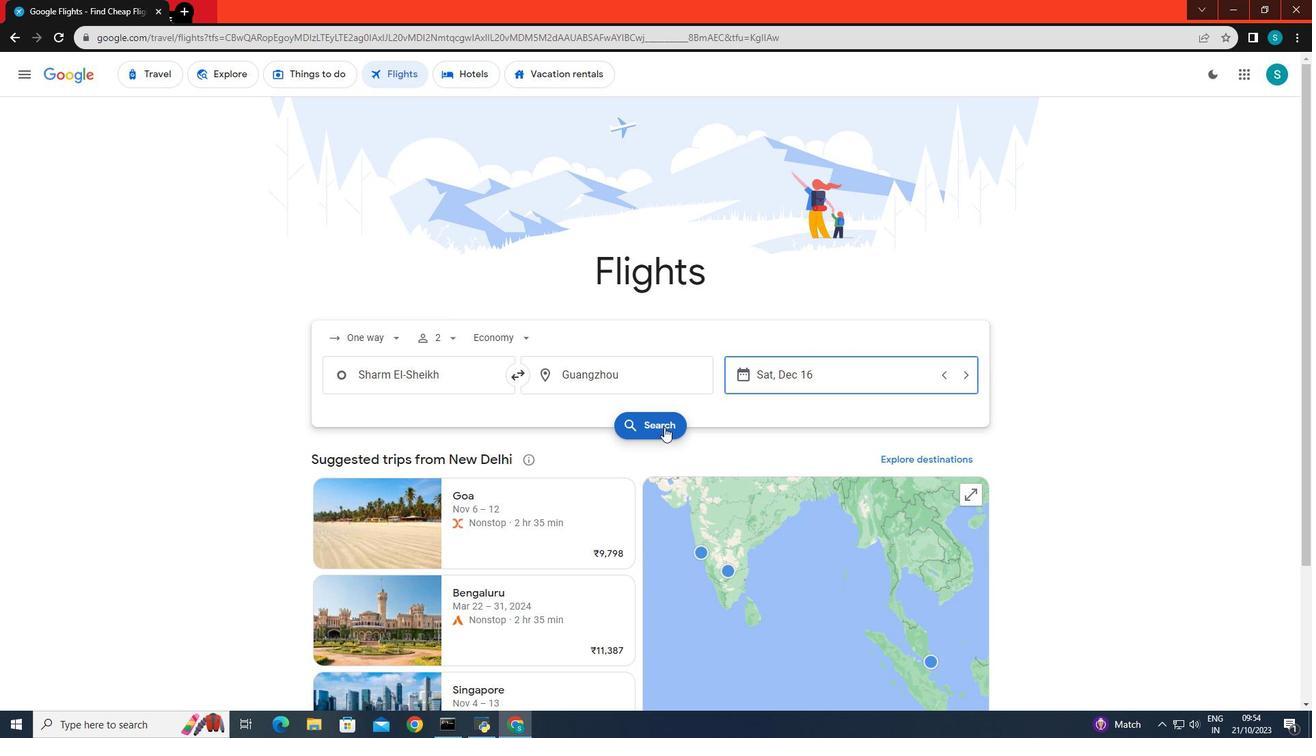 
Action: Mouse moved to (559, 393)
Screenshot: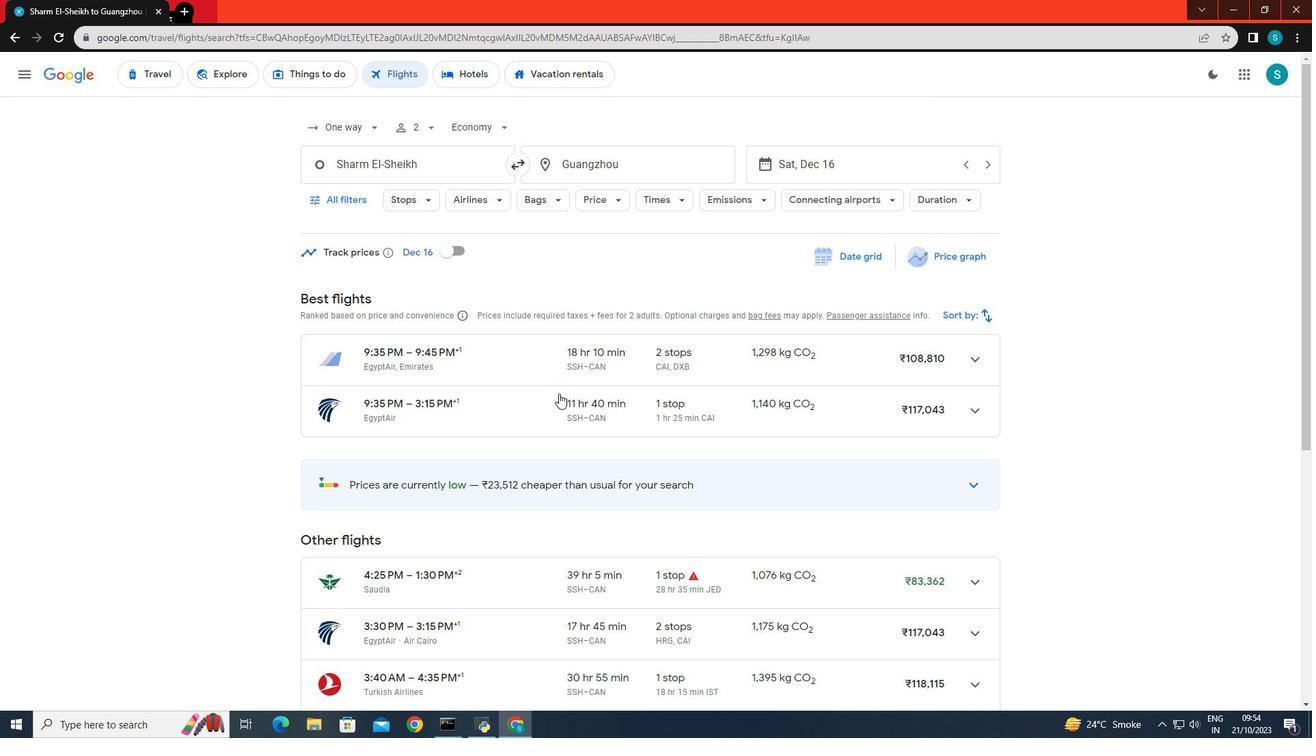 
Action: Mouse scrolled (559, 392) with delta (0, 0)
Screenshot: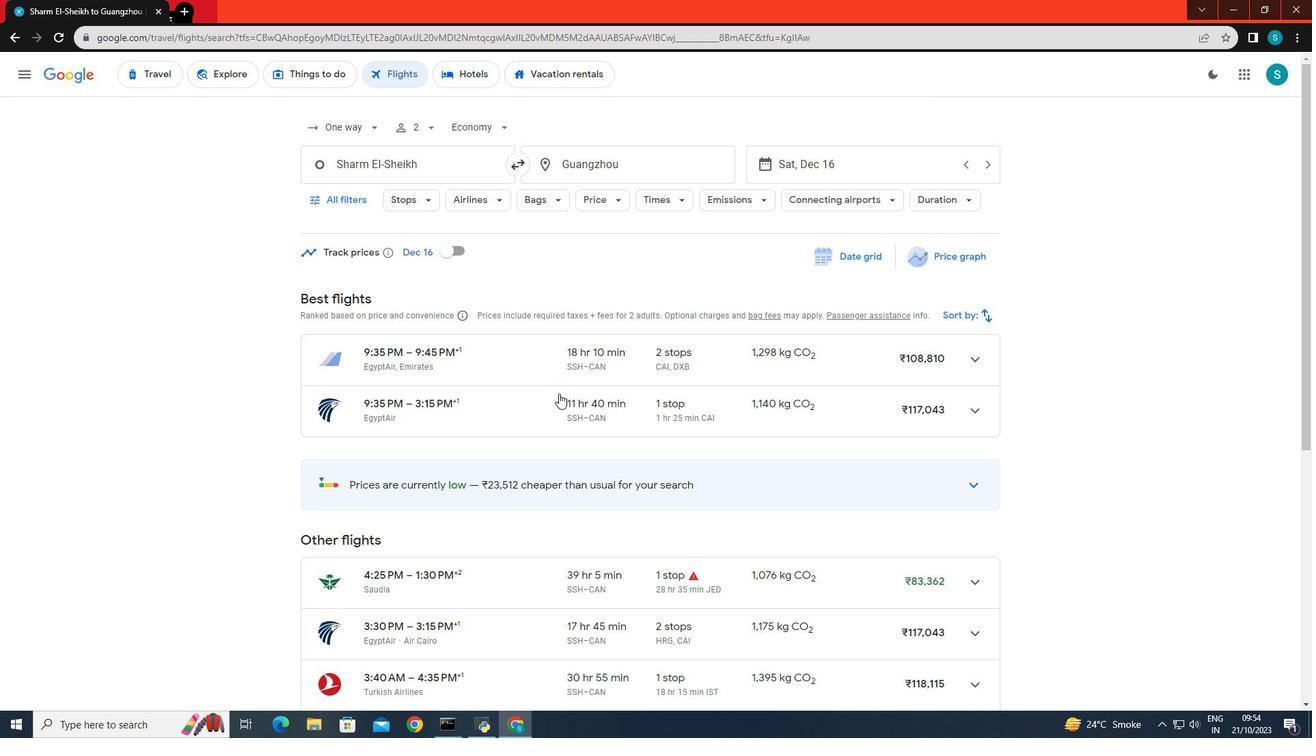 
Action: Mouse scrolled (559, 392) with delta (0, 0)
Screenshot: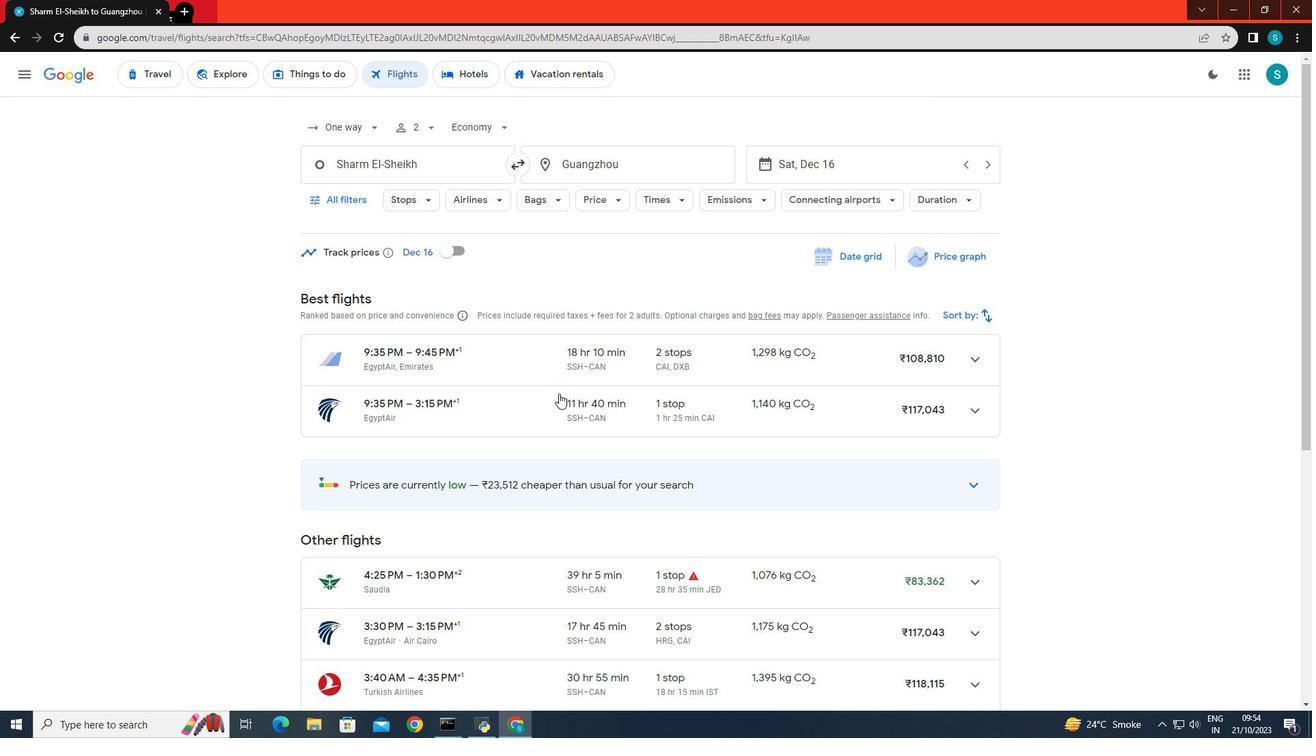 
Action: Mouse scrolled (559, 392) with delta (0, 0)
Screenshot: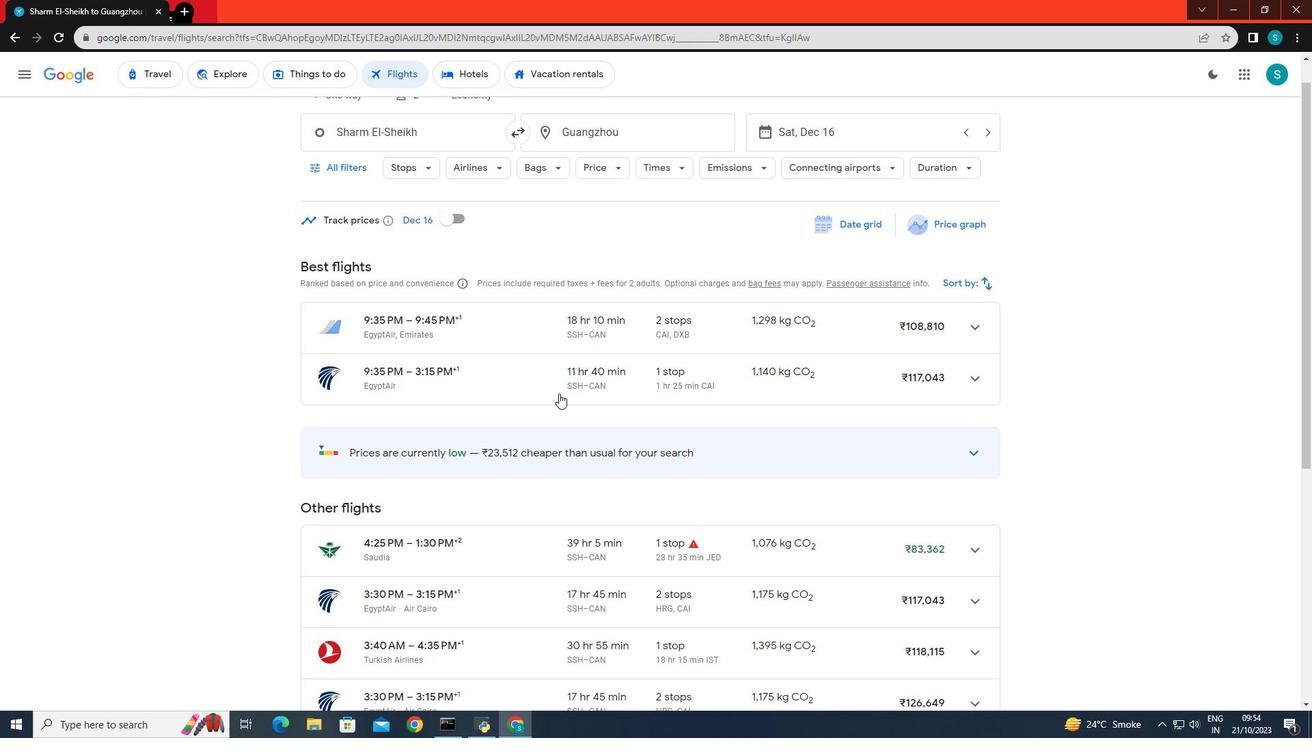 
Action: Mouse scrolled (559, 392) with delta (0, 0)
Screenshot: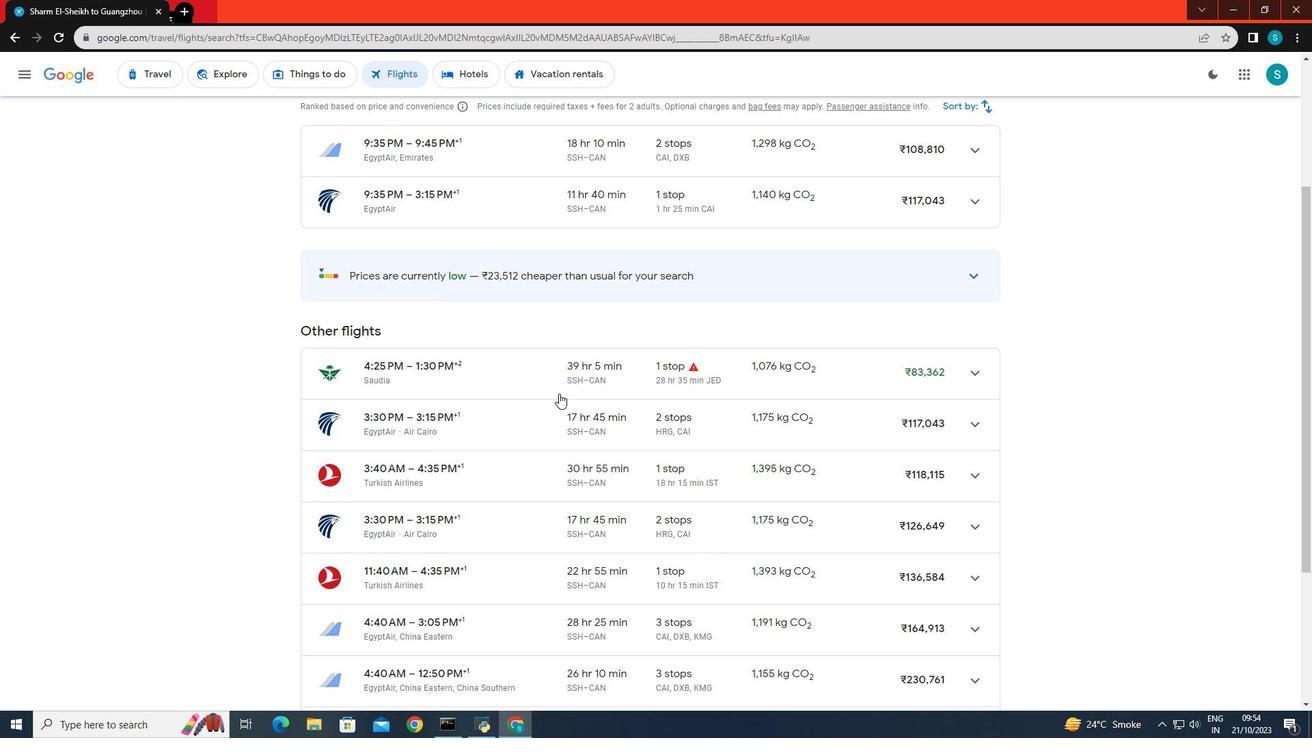 
Action: Mouse scrolled (559, 392) with delta (0, 0)
Screenshot: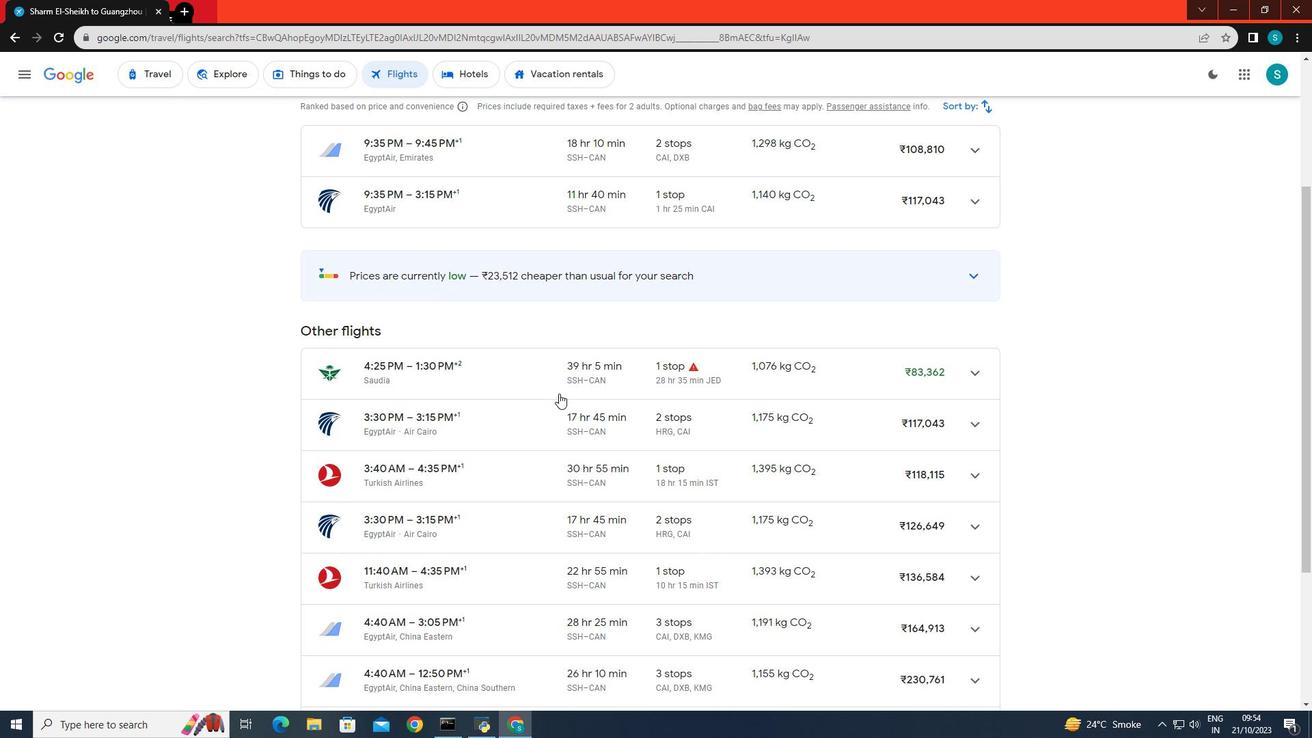
Action: Mouse scrolled (559, 392) with delta (0, 0)
Screenshot: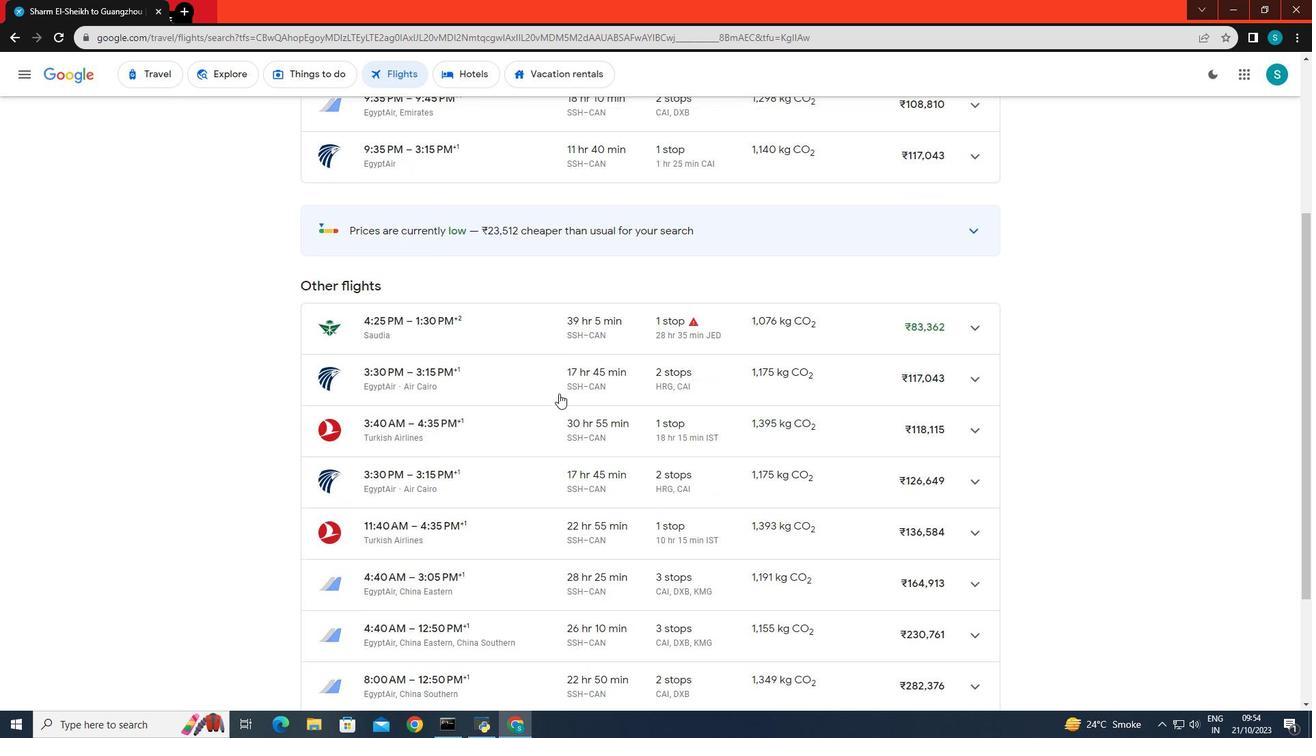 
Action: Mouse scrolled (559, 392) with delta (0, 0)
Screenshot: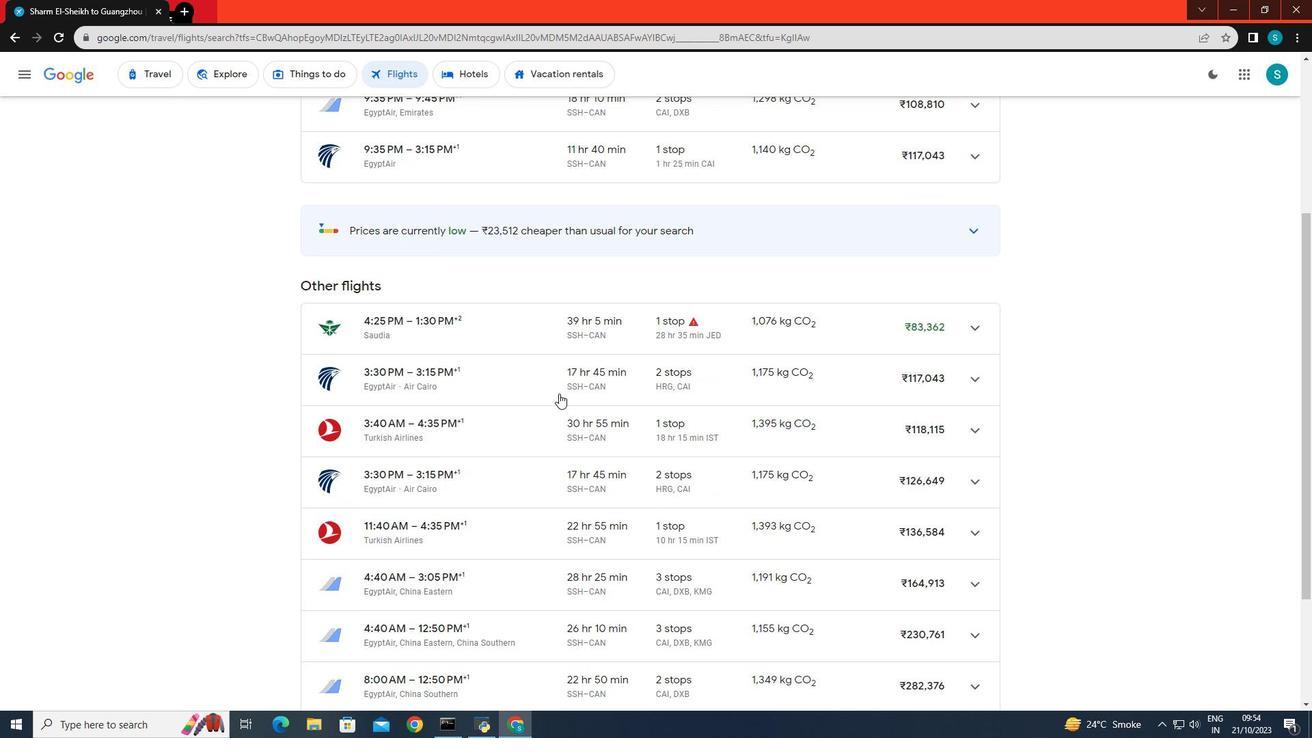 
